 Task: Look for space in Nasīrābād, India from 11th June, 2023 to 15th June, 2023 for 2 adults in price range Rs.7000 to Rs.16000. Place can be private room with 1  bedroom having 2 beds and 1 bathroom. Property type can be house, flat, guest house, hotel. Amenities needed are: washing machine. Booking option can be shelf check-in. Required host language is English.
Action: Mouse moved to (392, 71)
Screenshot: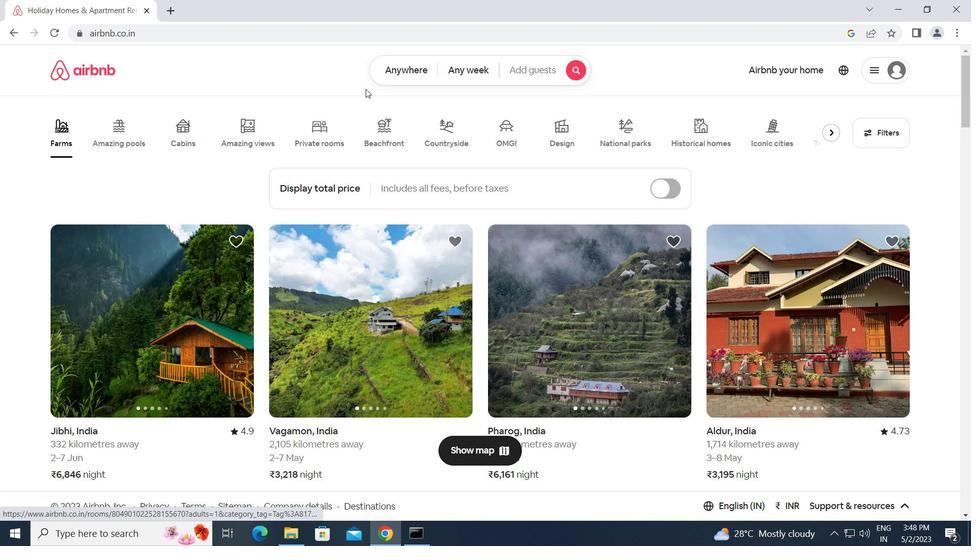 
Action: Mouse pressed left at (392, 71)
Screenshot: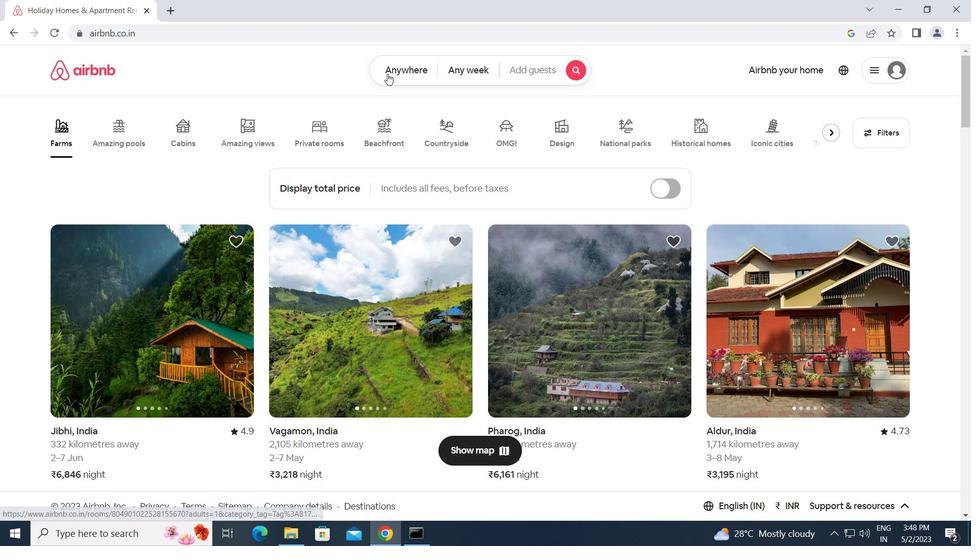 
Action: Mouse moved to (331, 115)
Screenshot: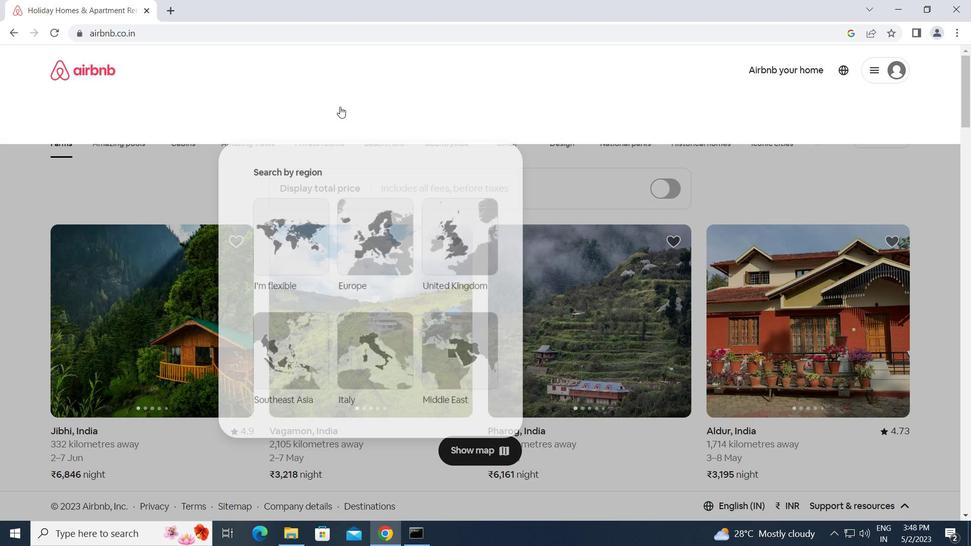 
Action: Mouse pressed left at (331, 115)
Screenshot: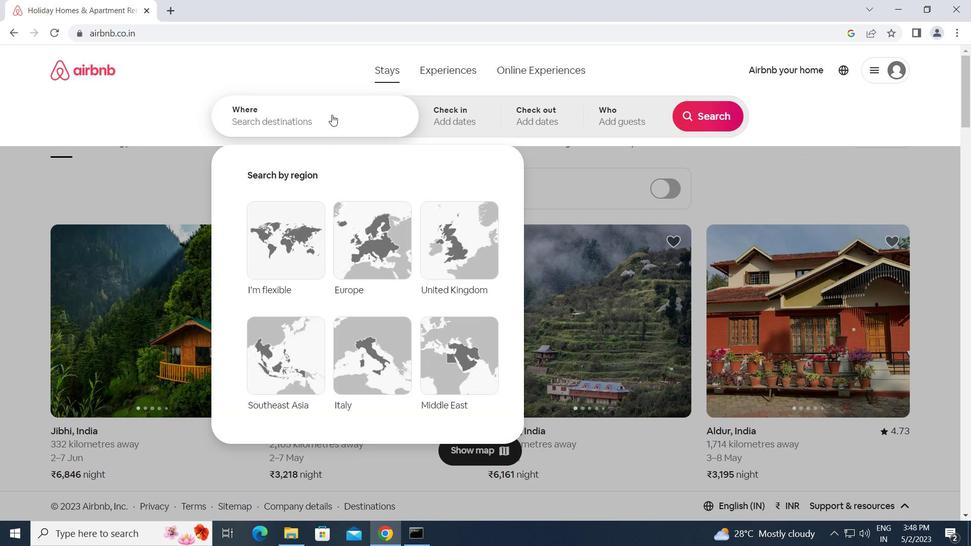 
Action: Key pressed n<Key.caps_lock>asirabad,<Key.space><Key.caps_lock>i<Key.caps_lock>ndia<Key.enter>
Screenshot: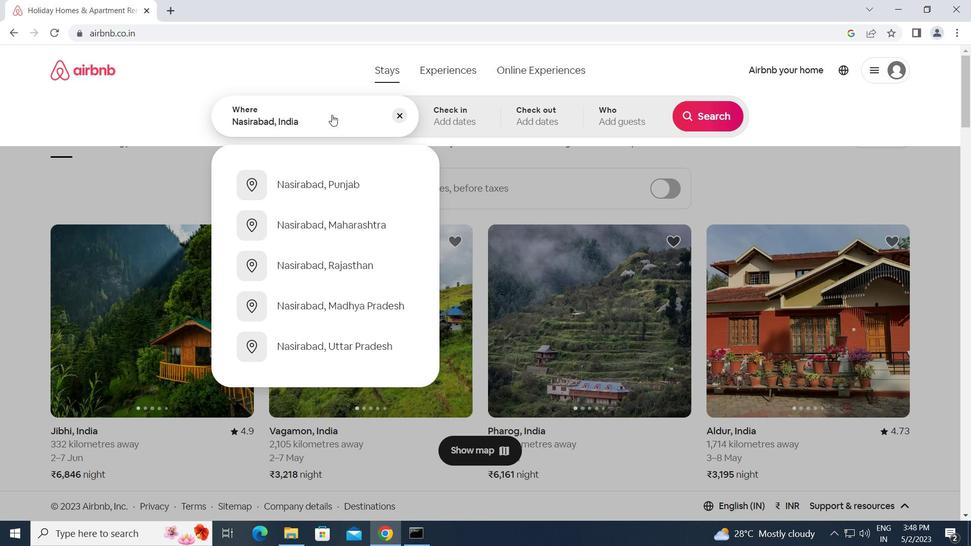 
Action: Mouse moved to (504, 333)
Screenshot: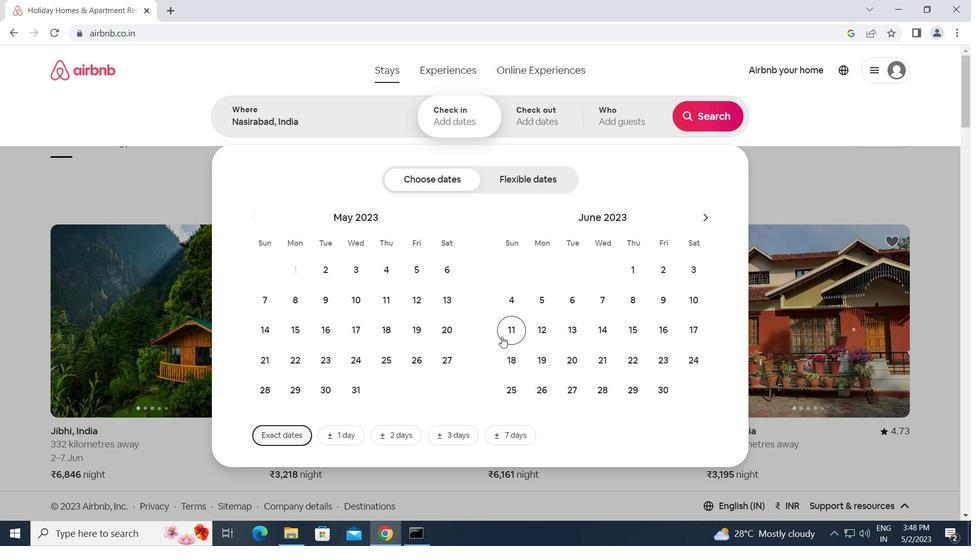 
Action: Mouse pressed left at (504, 333)
Screenshot: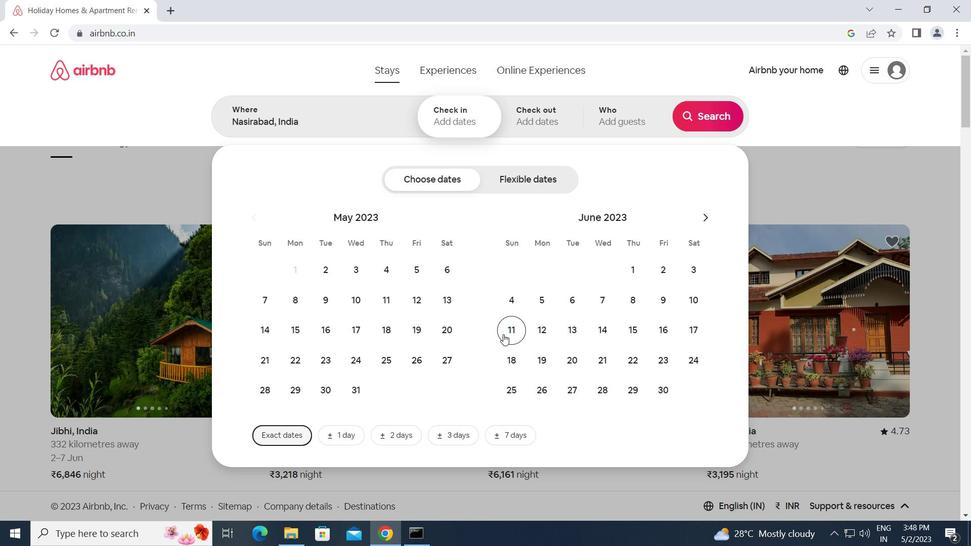 
Action: Mouse moved to (634, 330)
Screenshot: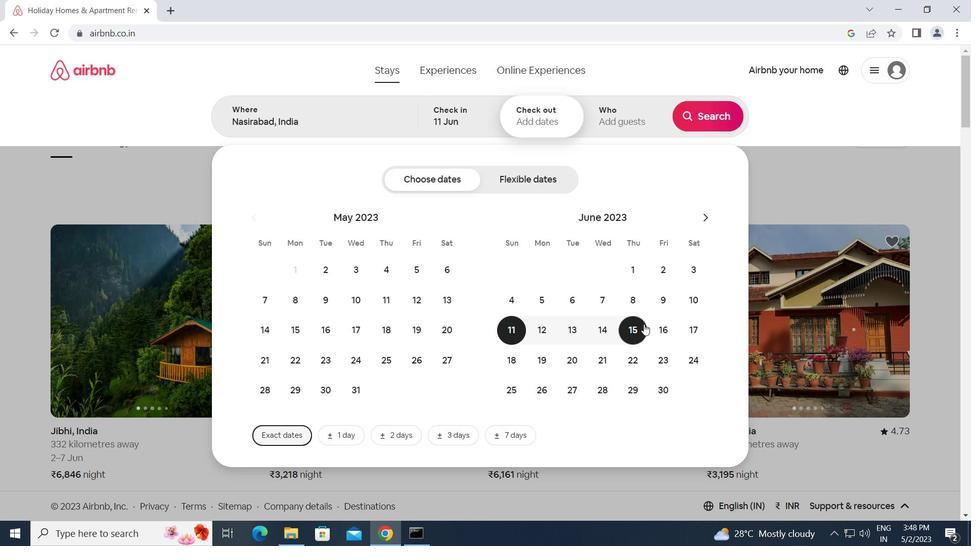 
Action: Mouse pressed left at (634, 330)
Screenshot: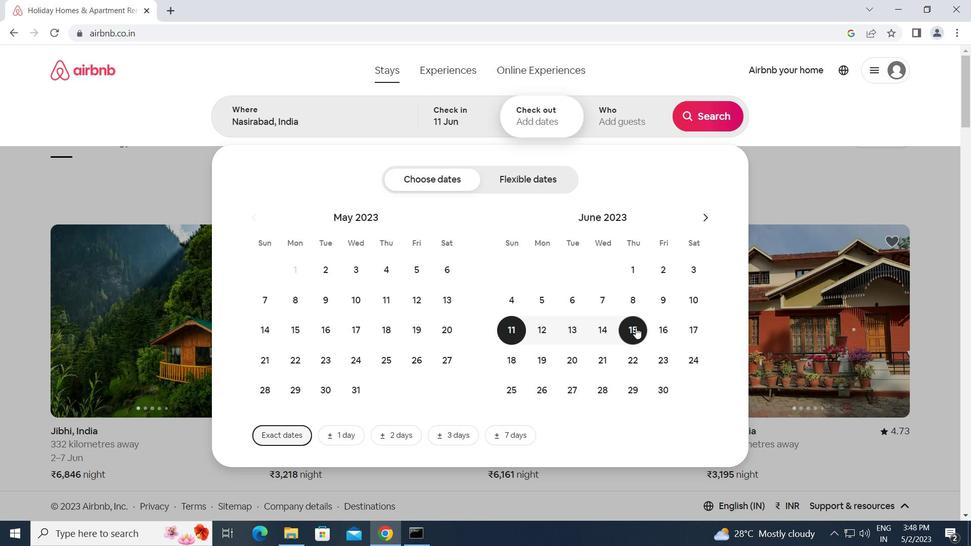 
Action: Mouse moved to (626, 116)
Screenshot: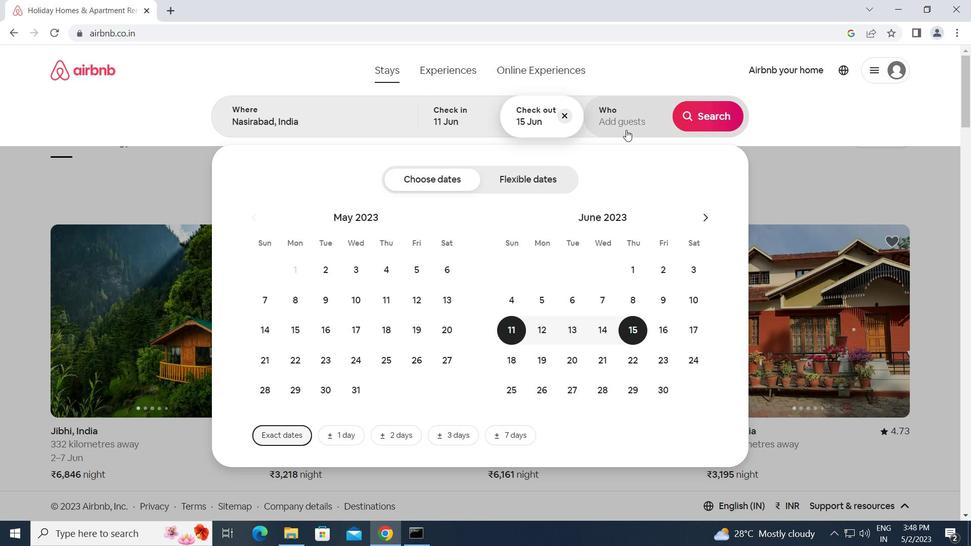 
Action: Mouse pressed left at (626, 116)
Screenshot: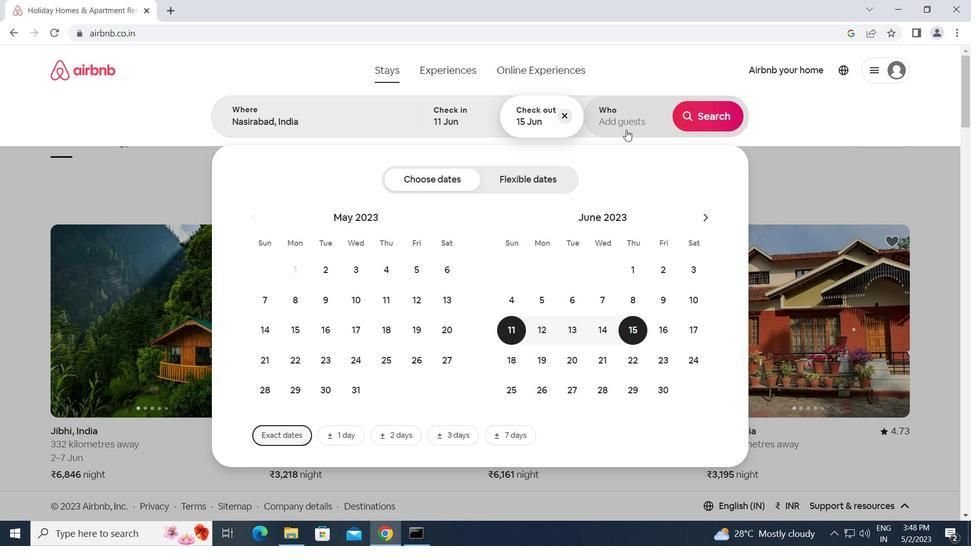 
Action: Mouse moved to (709, 183)
Screenshot: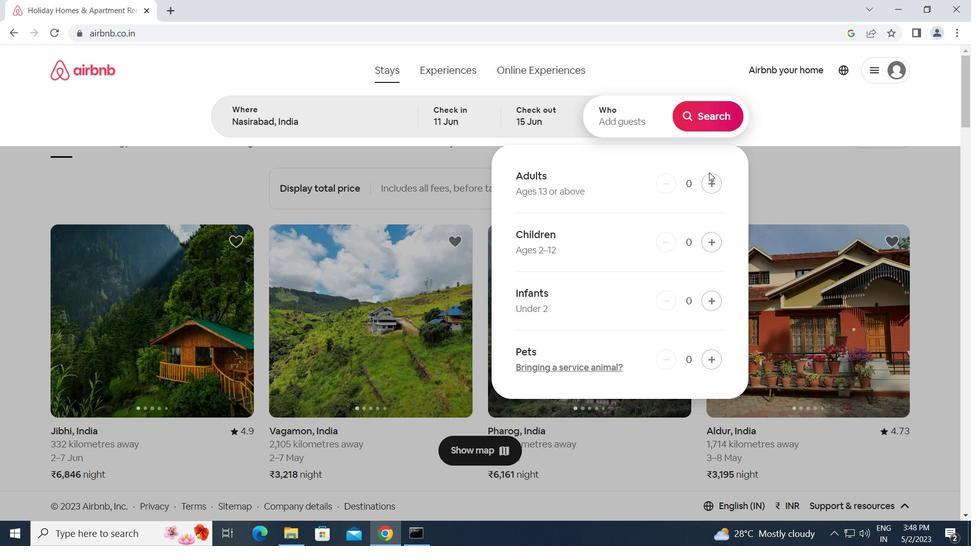 
Action: Mouse pressed left at (709, 183)
Screenshot: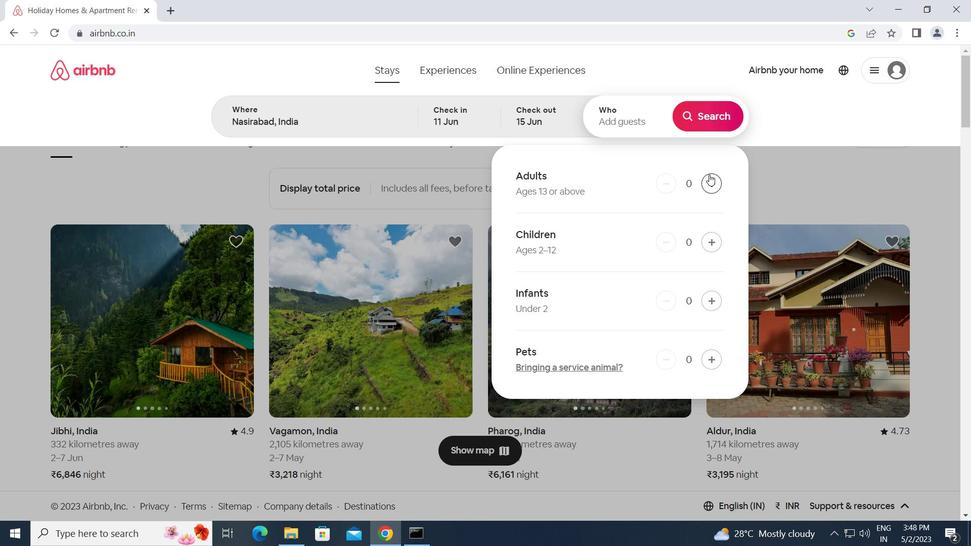 
Action: Mouse moved to (709, 183)
Screenshot: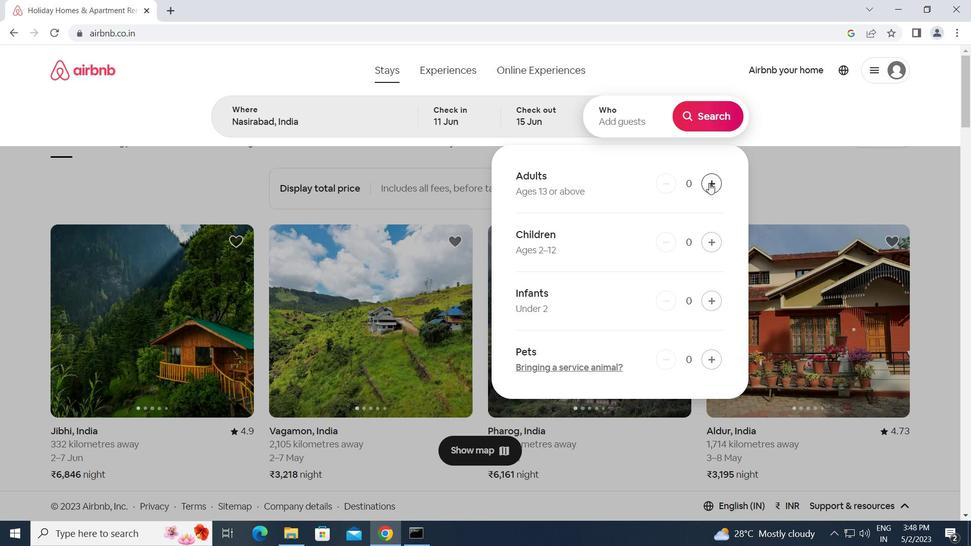 
Action: Mouse pressed left at (709, 183)
Screenshot: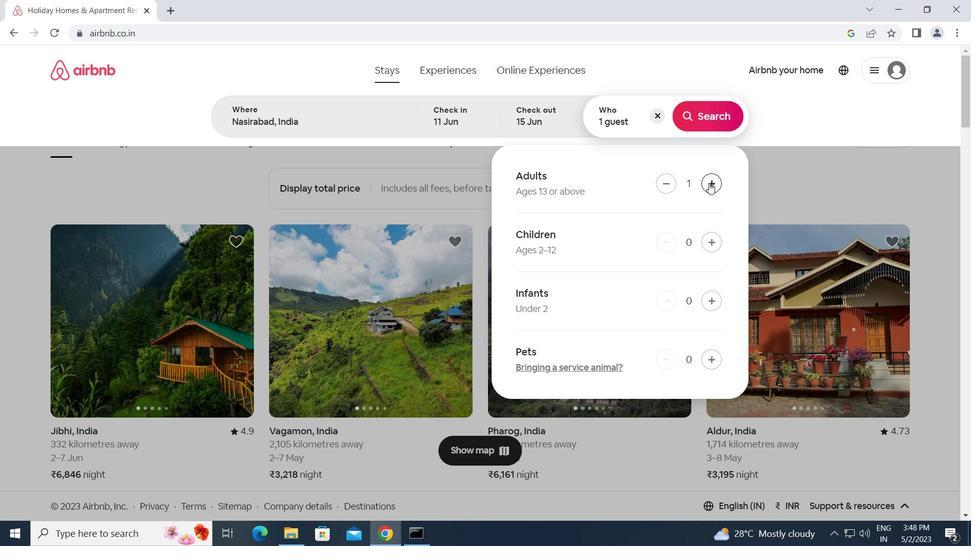 
Action: Mouse moved to (713, 120)
Screenshot: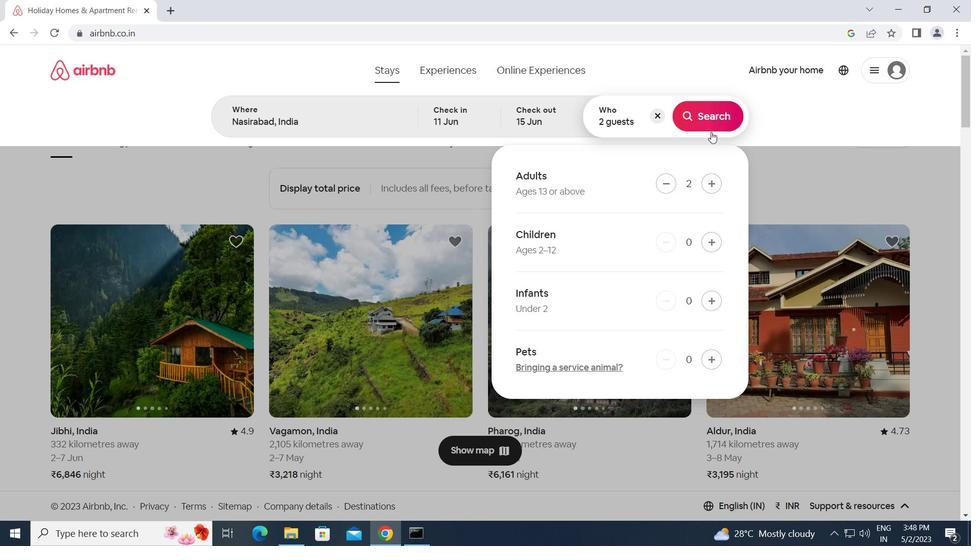 
Action: Mouse pressed left at (713, 120)
Screenshot: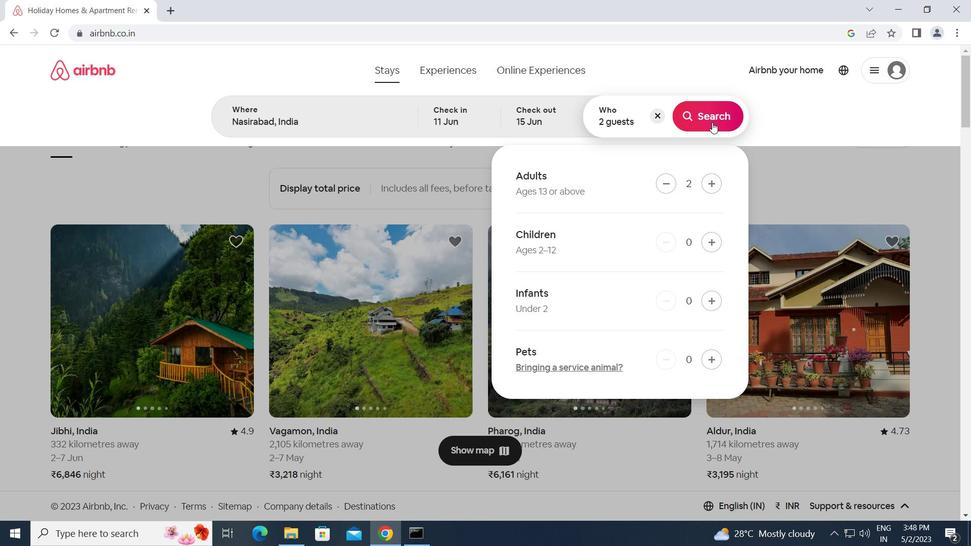 
Action: Mouse moved to (919, 115)
Screenshot: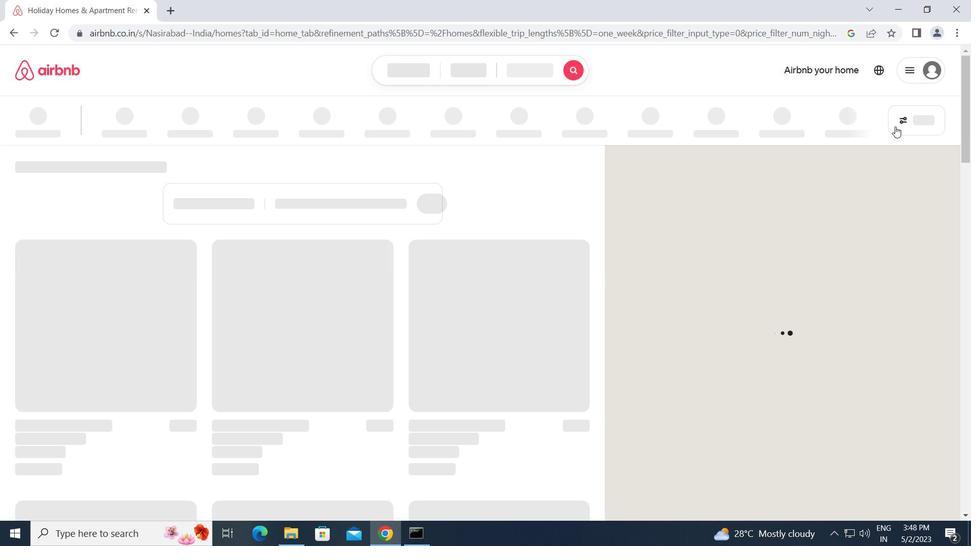 
Action: Mouse pressed left at (919, 115)
Screenshot: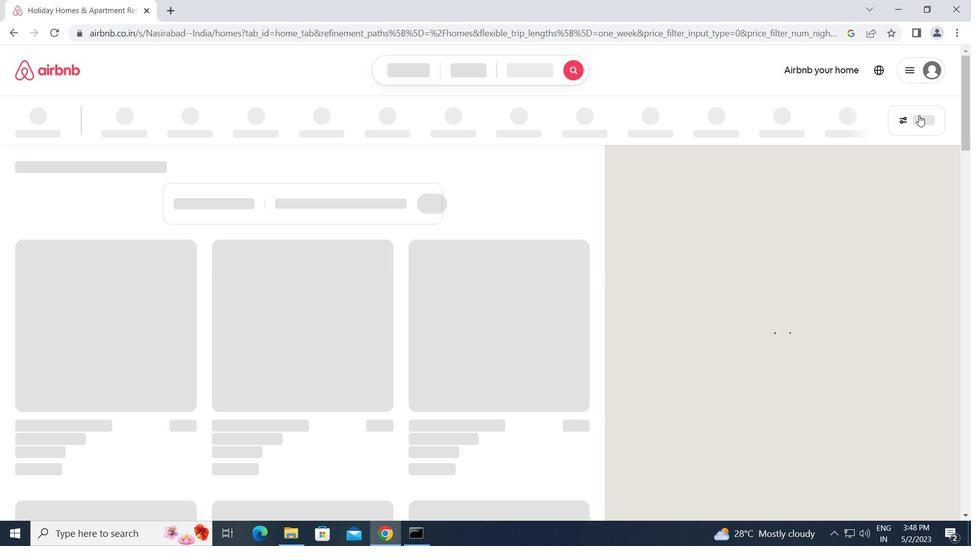 
Action: Mouse moved to (318, 278)
Screenshot: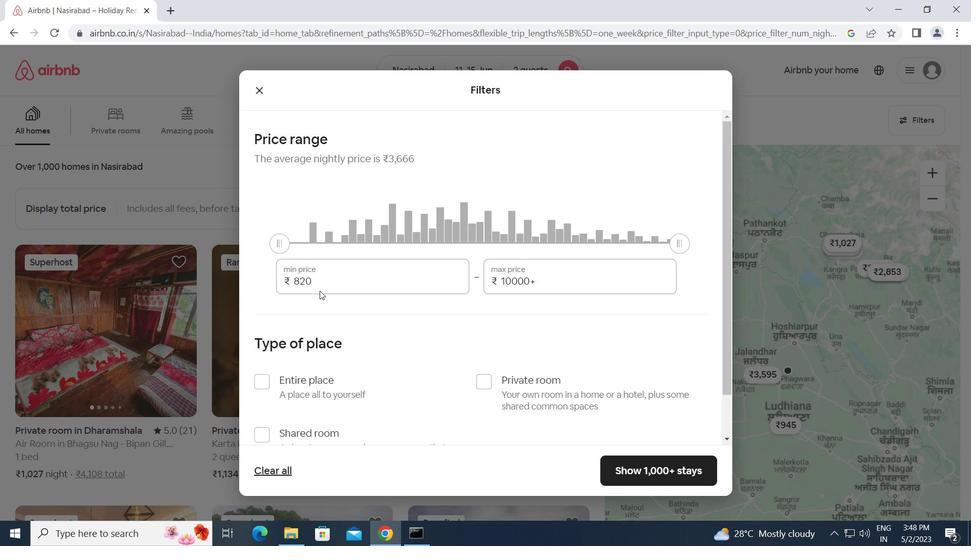 
Action: Mouse pressed left at (318, 278)
Screenshot: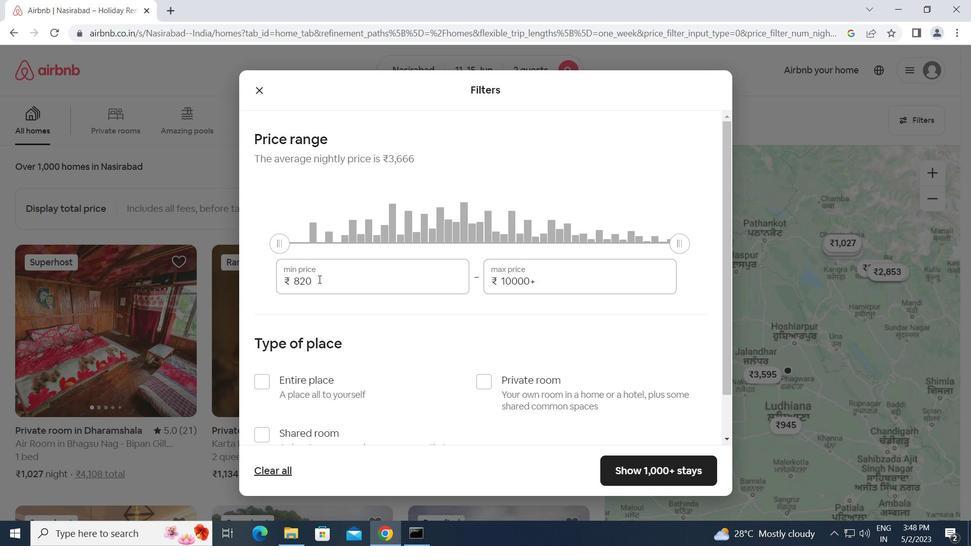 
Action: Mouse moved to (289, 288)
Screenshot: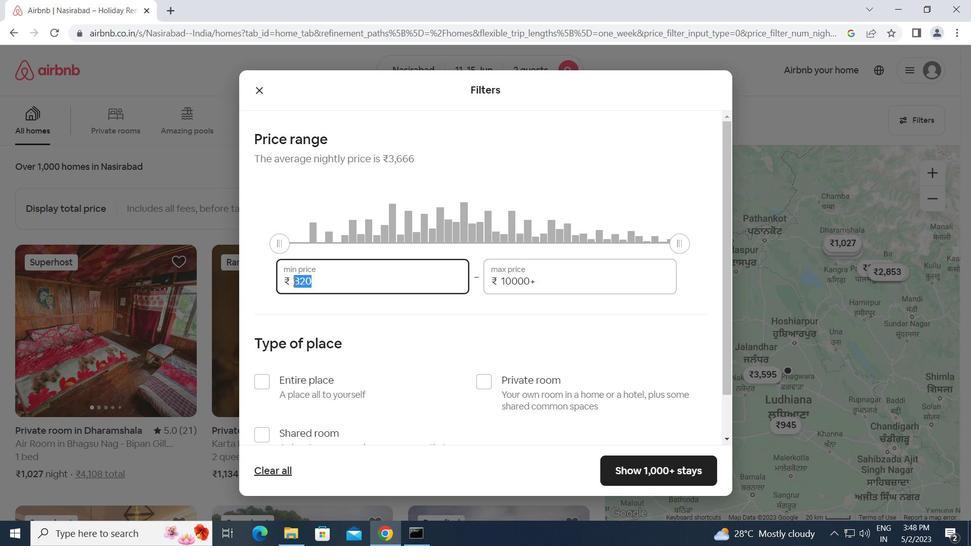 
Action: Key pressed 7000<Key.tab>16000
Screenshot: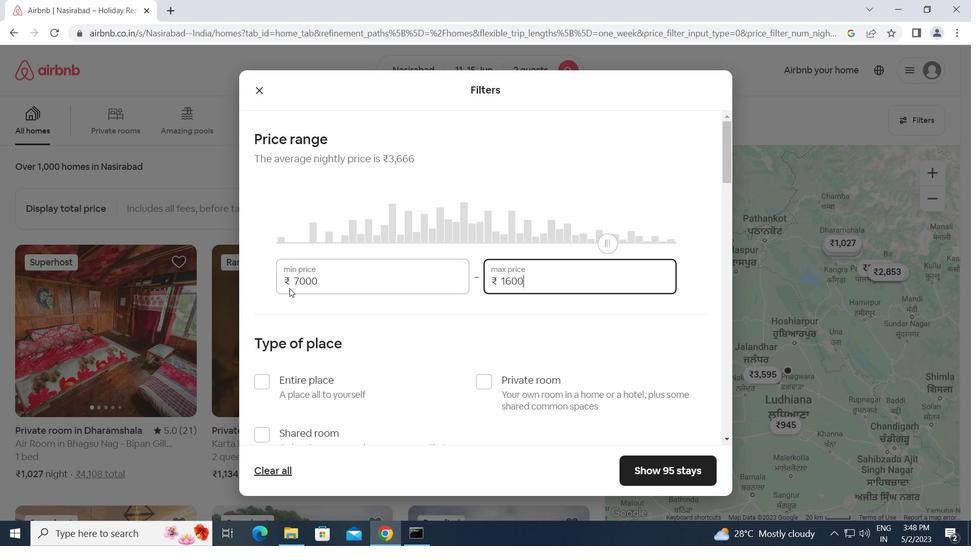 
Action: Mouse moved to (480, 380)
Screenshot: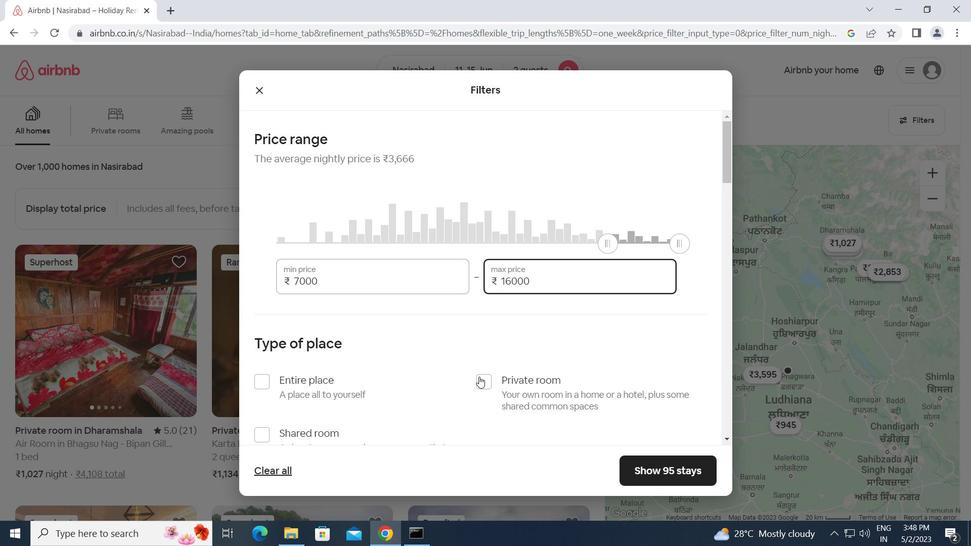 
Action: Mouse pressed left at (480, 380)
Screenshot: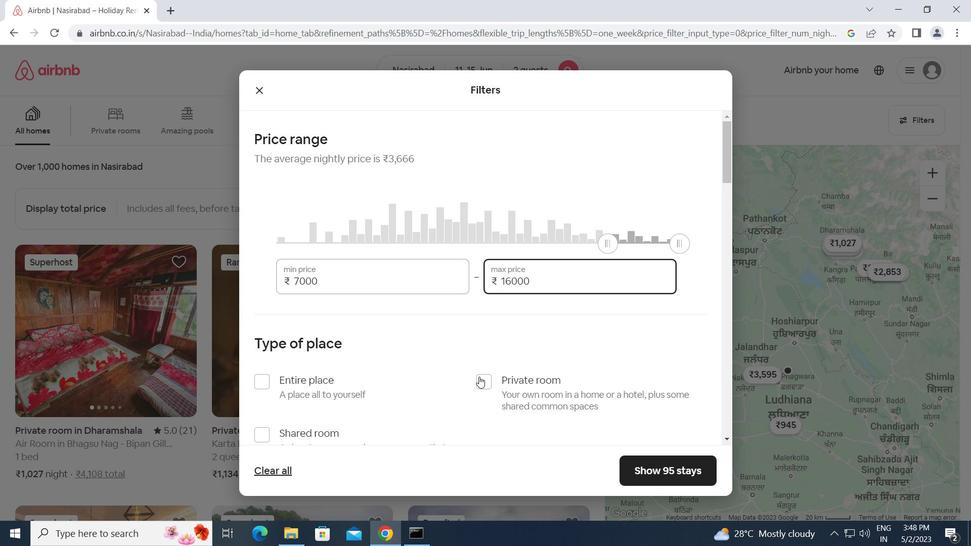 
Action: Mouse moved to (461, 379)
Screenshot: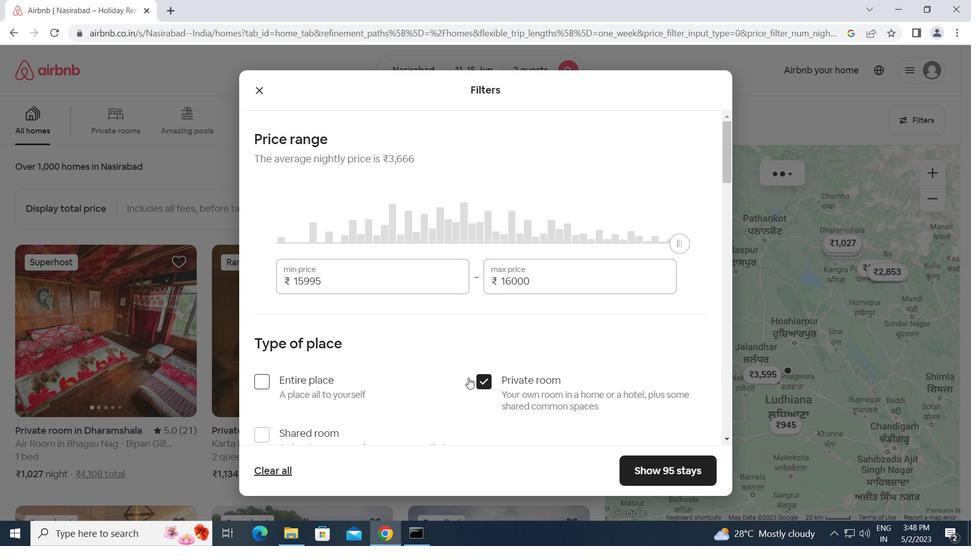 
Action: Mouse scrolled (461, 379) with delta (0, 0)
Screenshot: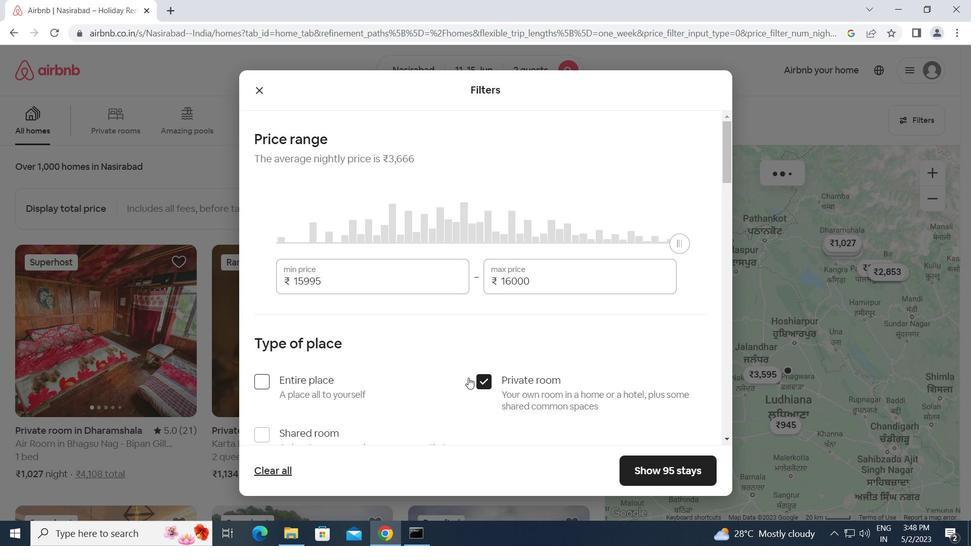 
Action: Mouse scrolled (461, 379) with delta (0, 0)
Screenshot: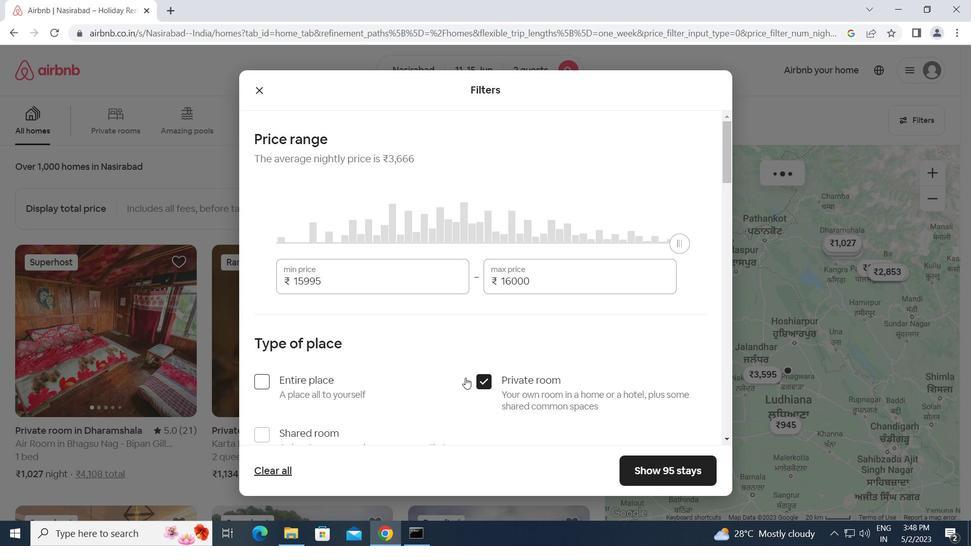 
Action: Mouse scrolled (461, 379) with delta (0, 0)
Screenshot: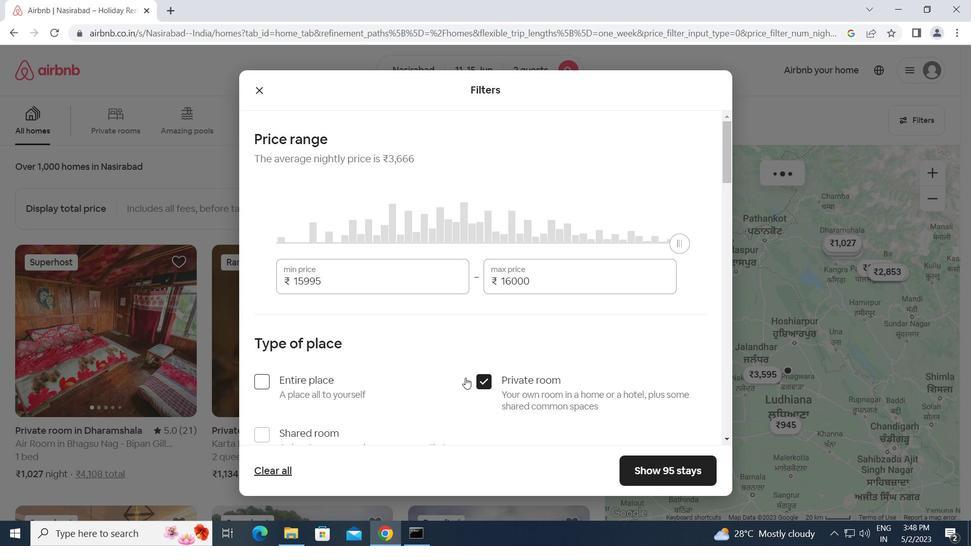 
Action: Mouse moved to (460, 379)
Screenshot: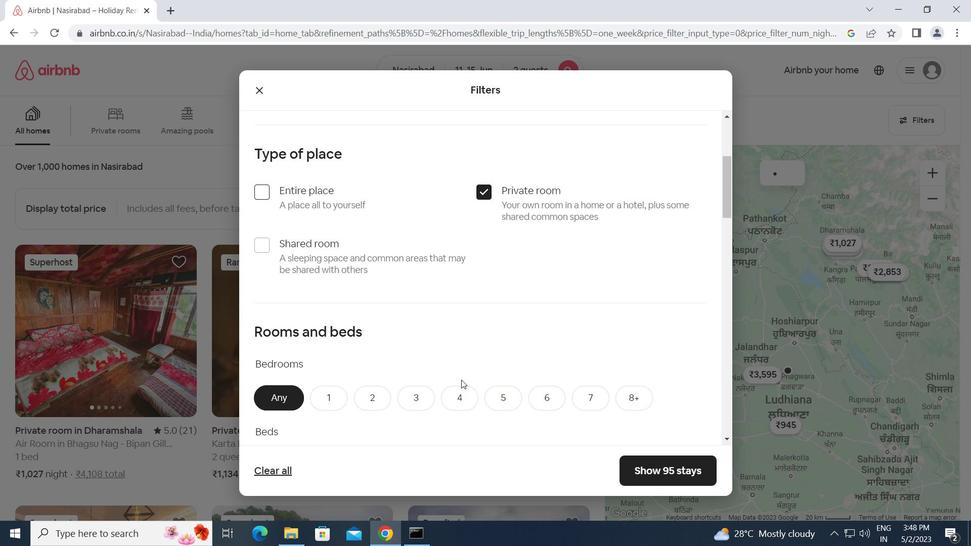 
Action: Mouse scrolled (460, 379) with delta (0, 0)
Screenshot: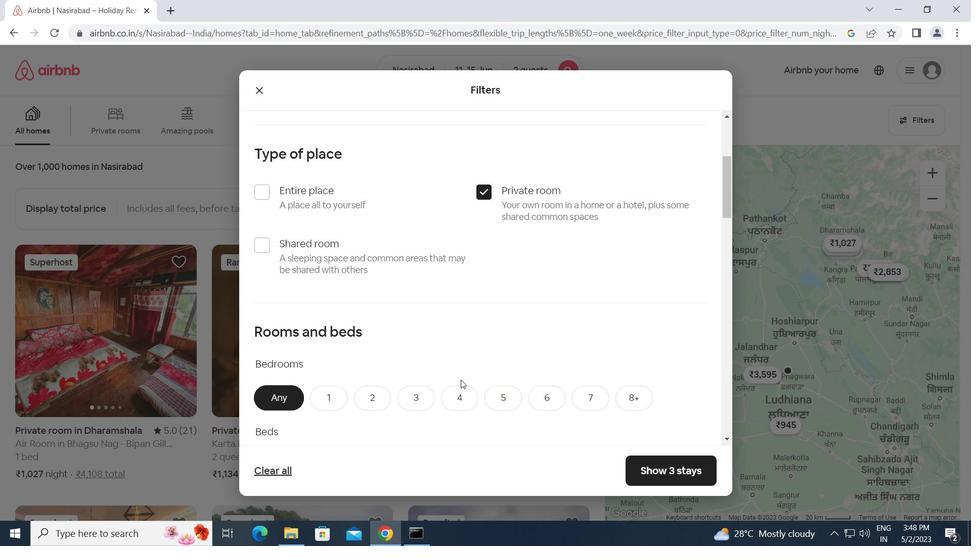 
Action: Mouse scrolled (460, 379) with delta (0, 0)
Screenshot: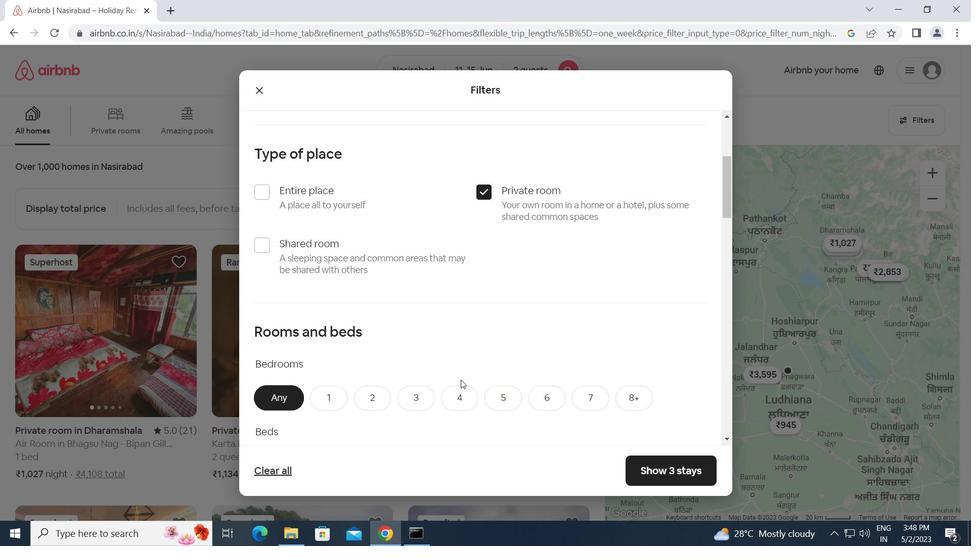 
Action: Mouse moved to (336, 272)
Screenshot: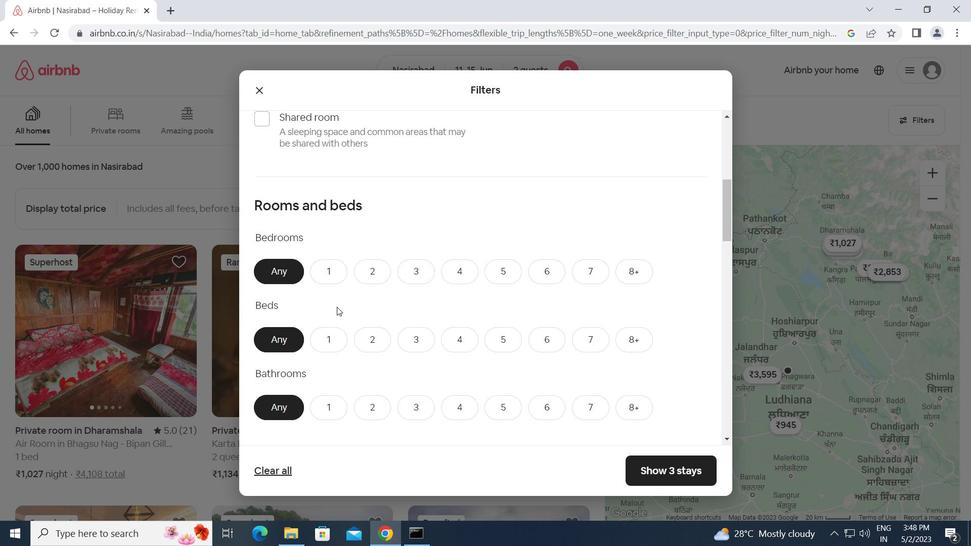 
Action: Mouse pressed left at (336, 272)
Screenshot: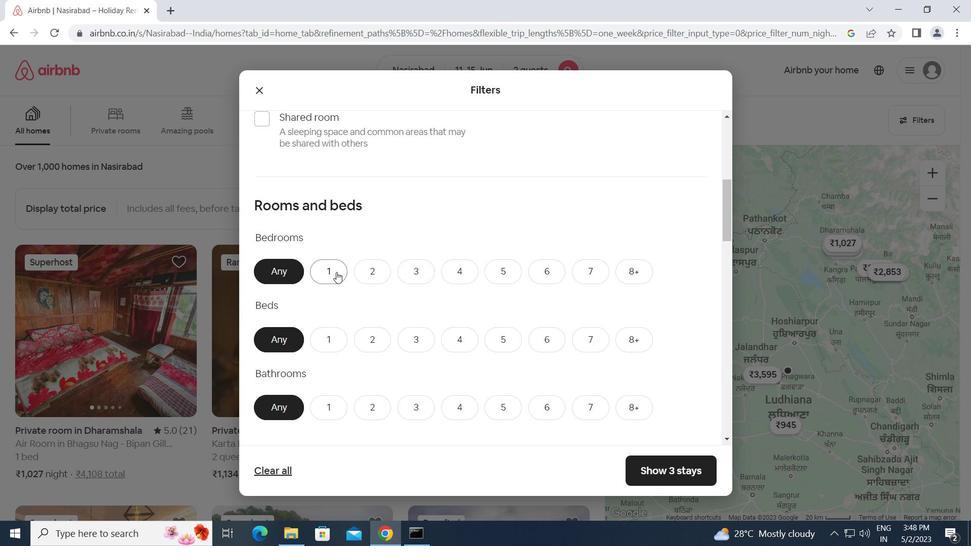 
Action: Mouse moved to (373, 336)
Screenshot: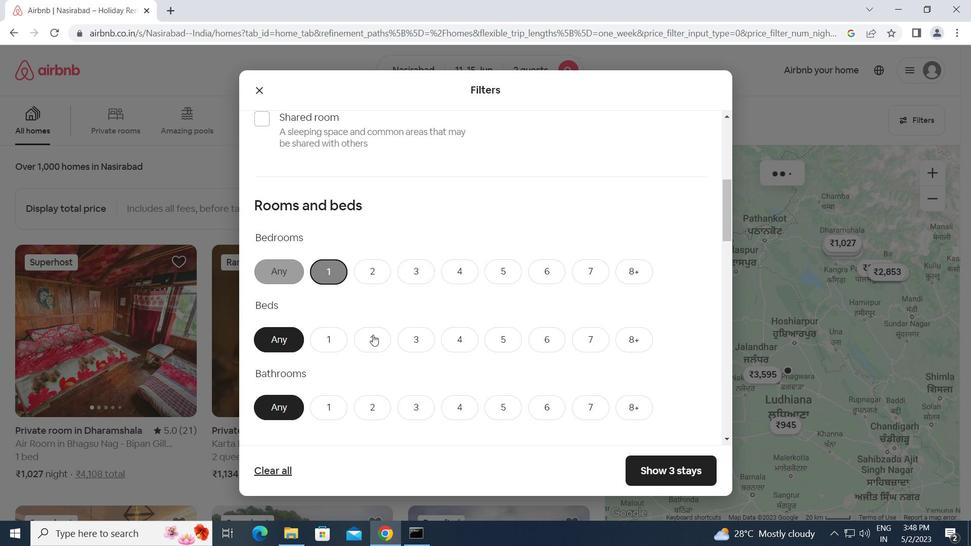 
Action: Mouse pressed left at (373, 336)
Screenshot: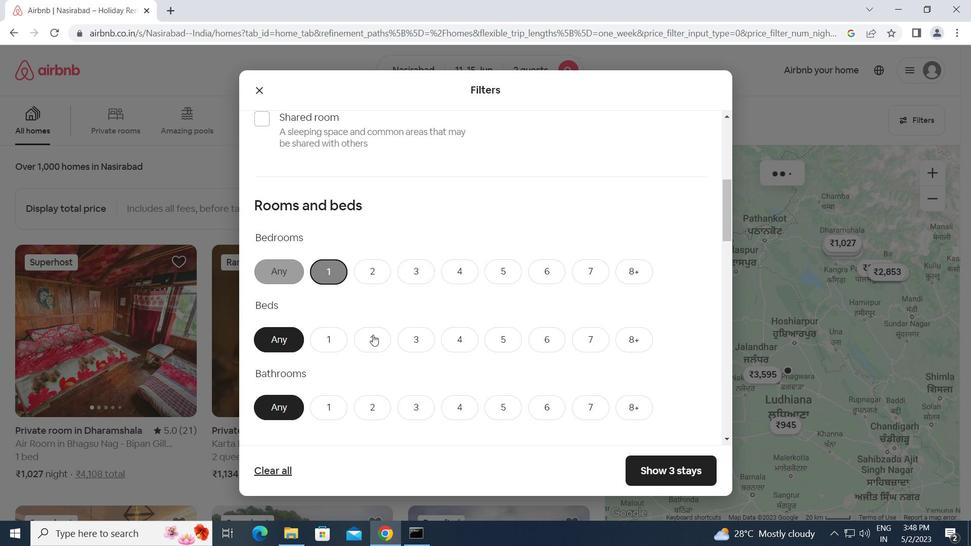 
Action: Mouse moved to (331, 395)
Screenshot: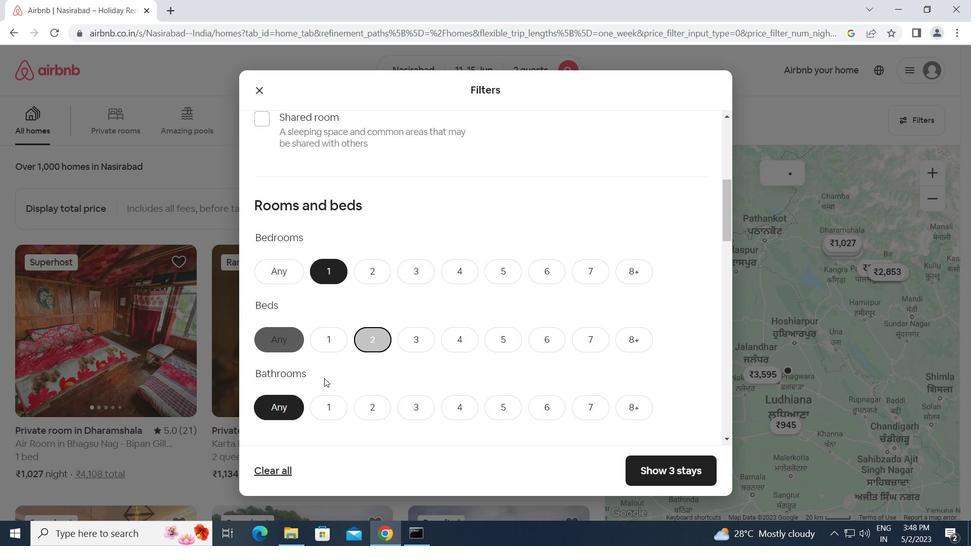 
Action: Mouse pressed left at (331, 395)
Screenshot: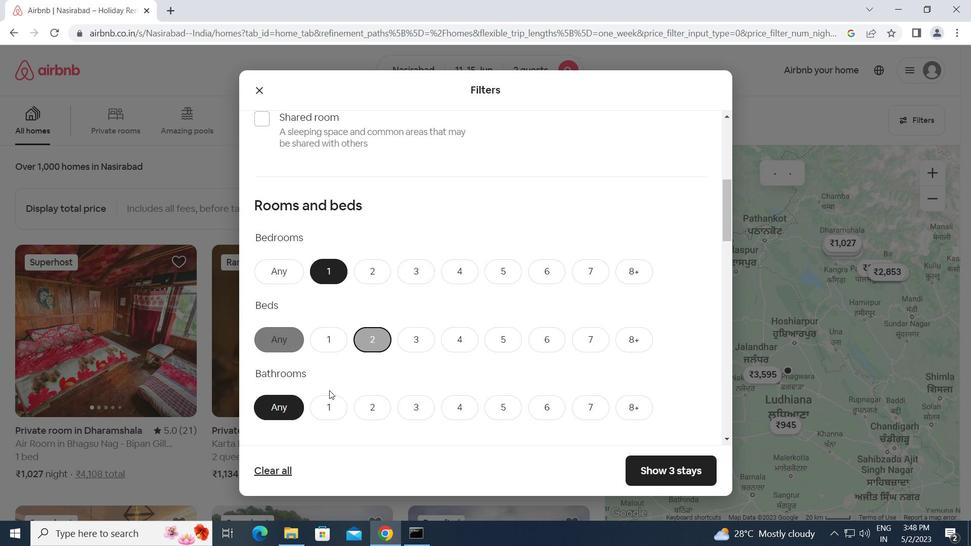 
Action: Mouse moved to (342, 409)
Screenshot: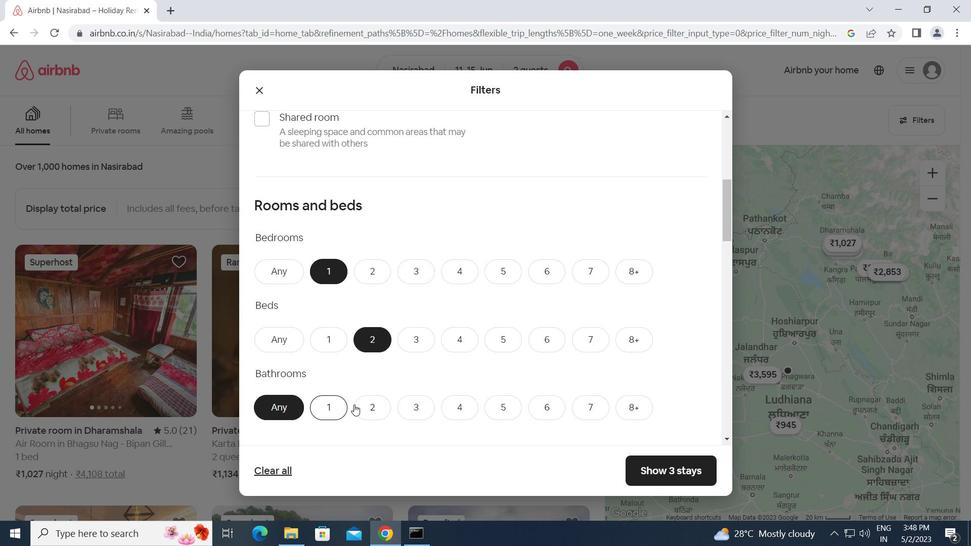 
Action: Mouse pressed left at (342, 409)
Screenshot: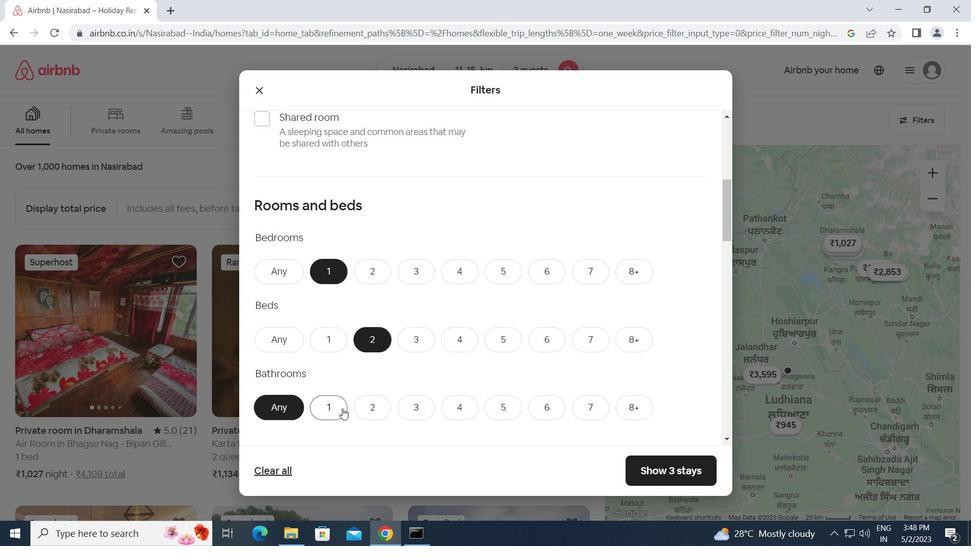 
Action: Mouse moved to (375, 377)
Screenshot: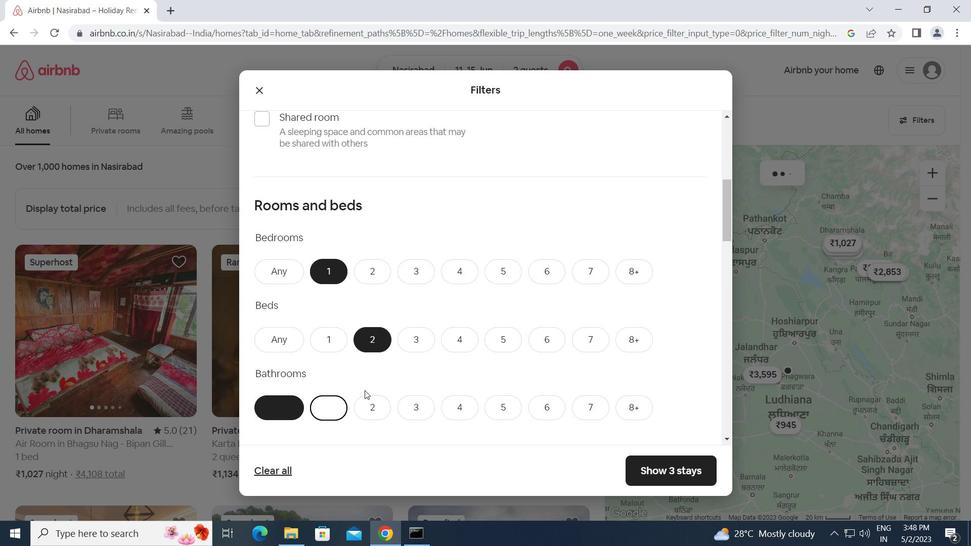 
Action: Mouse scrolled (375, 376) with delta (0, 0)
Screenshot: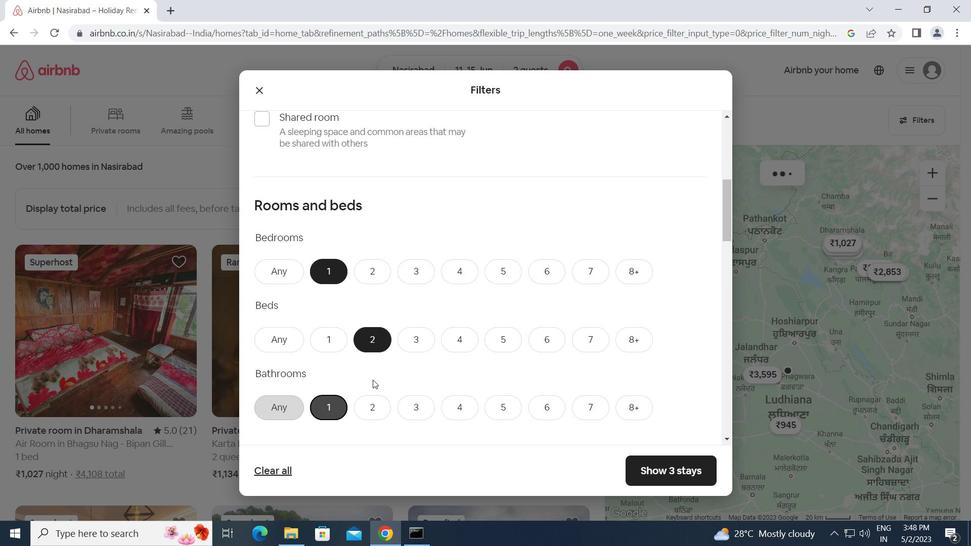 
Action: Mouse scrolled (375, 376) with delta (0, 0)
Screenshot: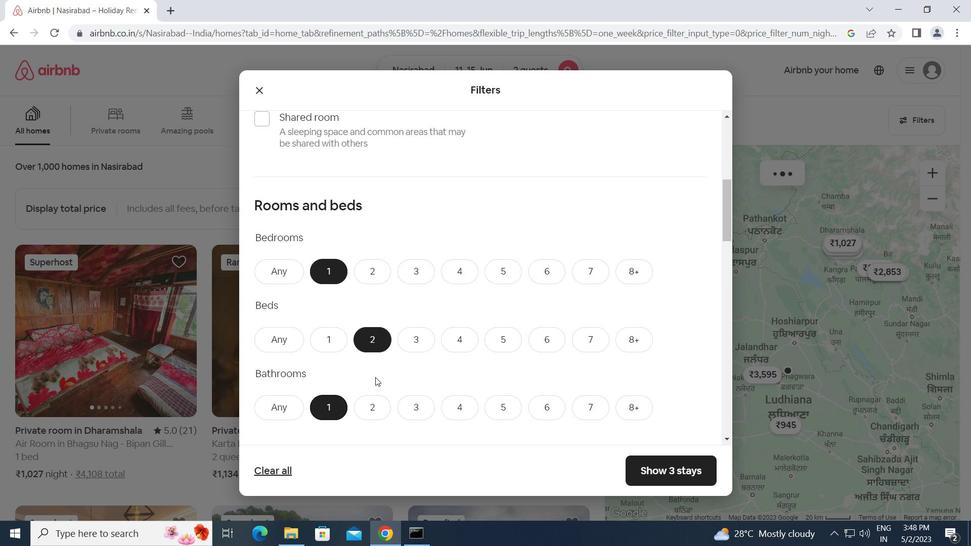
Action: Mouse moved to (372, 342)
Screenshot: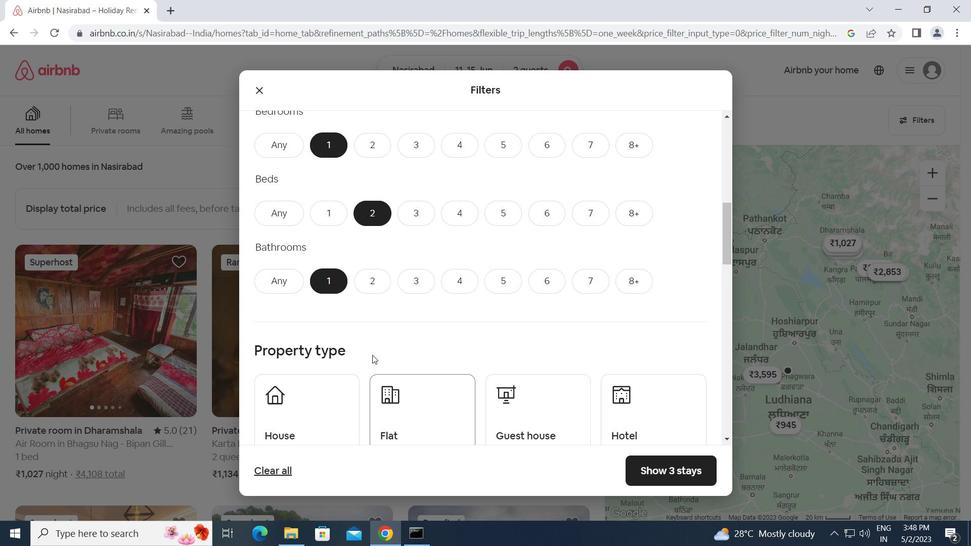 
Action: Mouse scrolled (372, 341) with delta (0, 0)
Screenshot: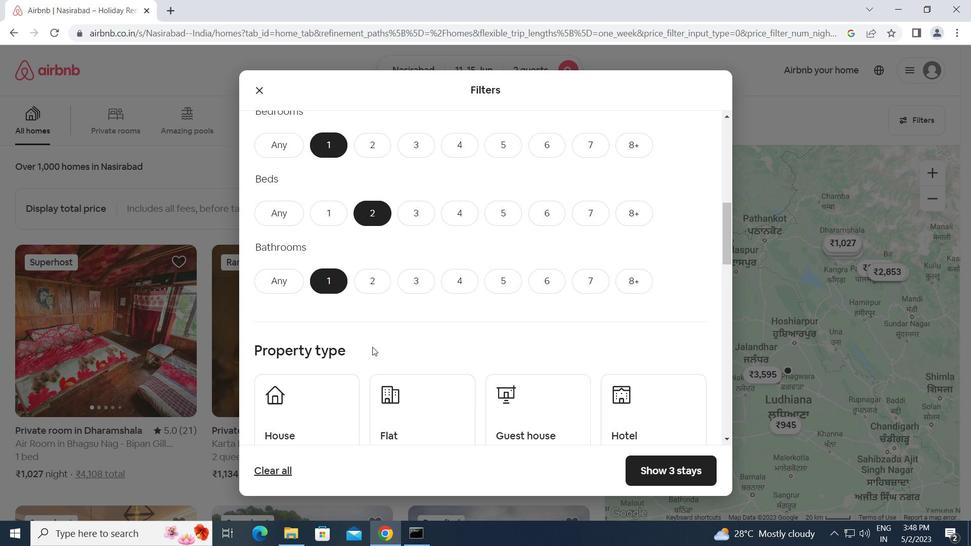 
Action: Mouse scrolled (372, 341) with delta (0, 0)
Screenshot: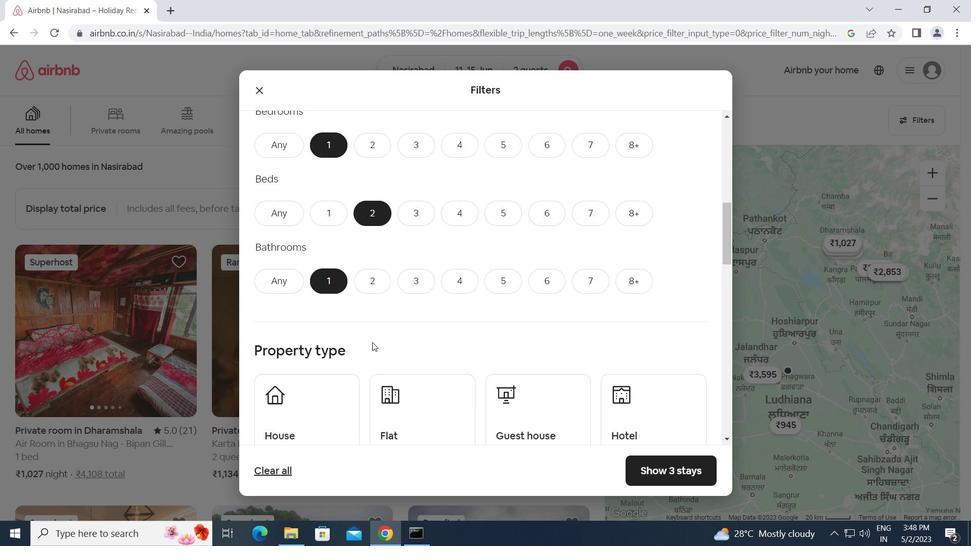 
Action: Mouse moved to (291, 296)
Screenshot: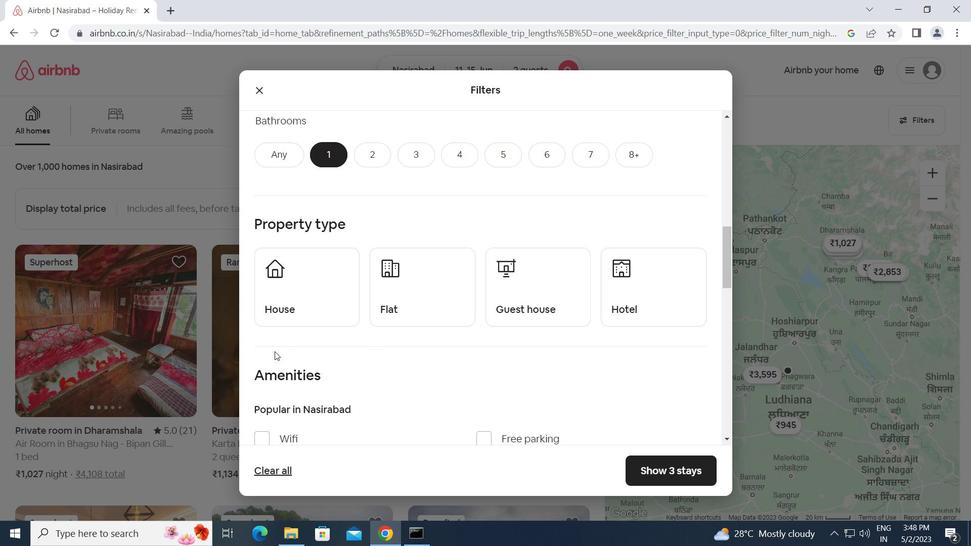 
Action: Mouse pressed left at (291, 296)
Screenshot: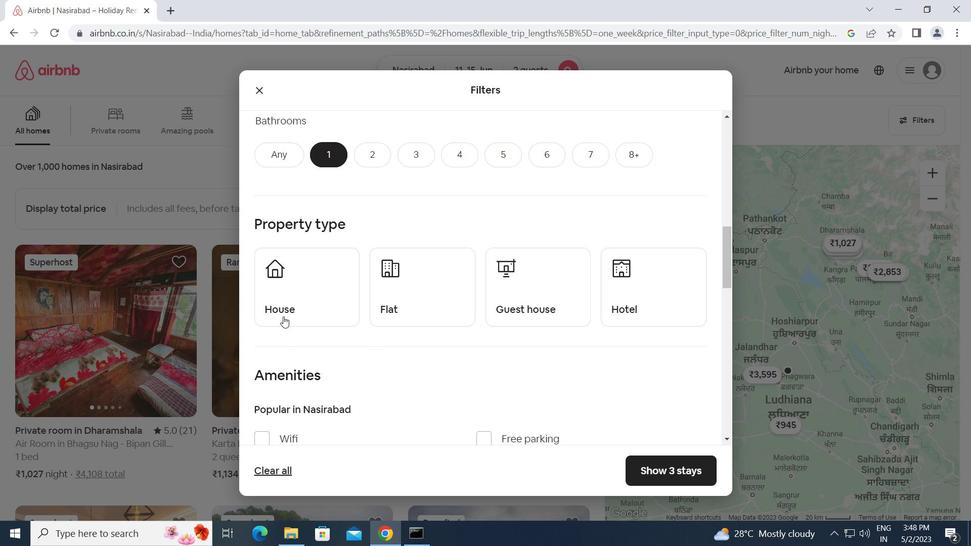 
Action: Mouse moved to (421, 290)
Screenshot: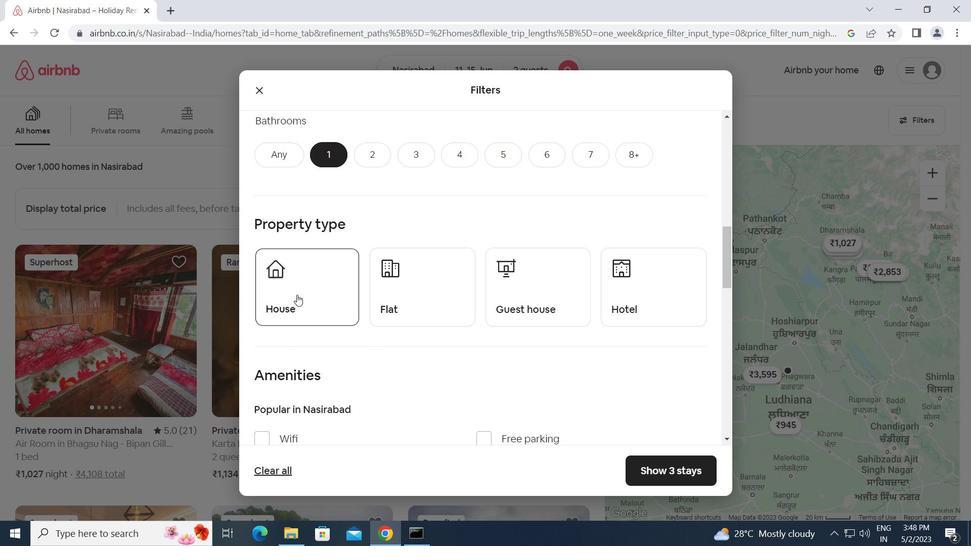 
Action: Mouse pressed left at (421, 290)
Screenshot: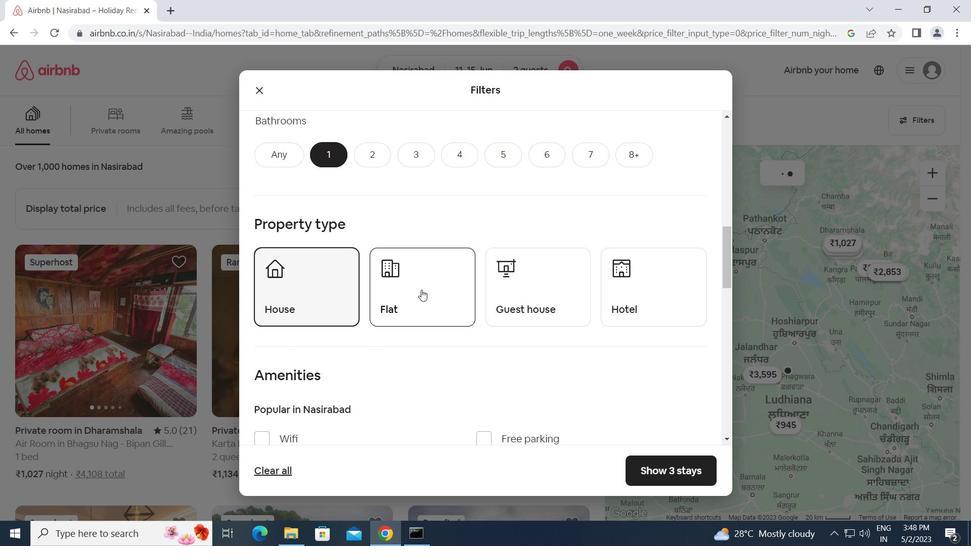
Action: Mouse moved to (528, 301)
Screenshot: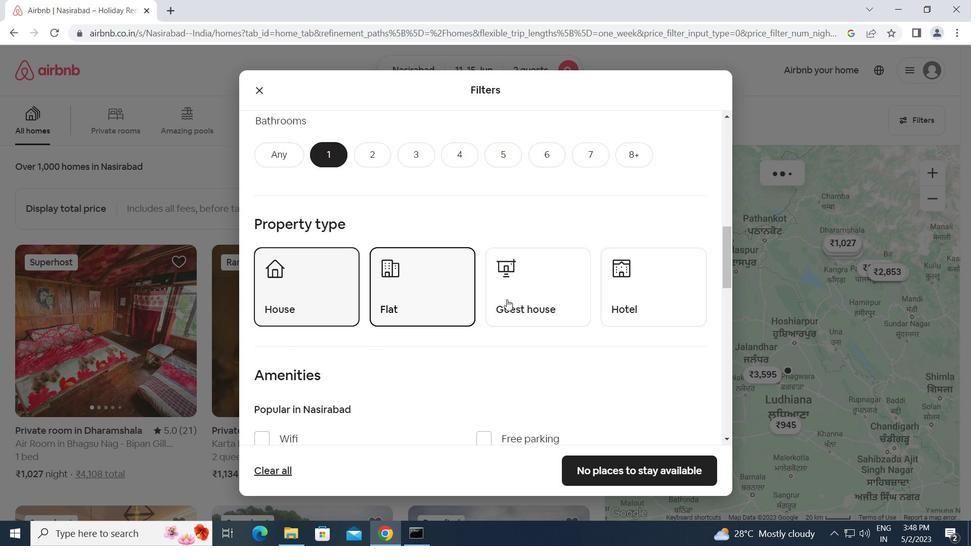 
Action: Mouse pressed left at (528, 301)
Screenshot: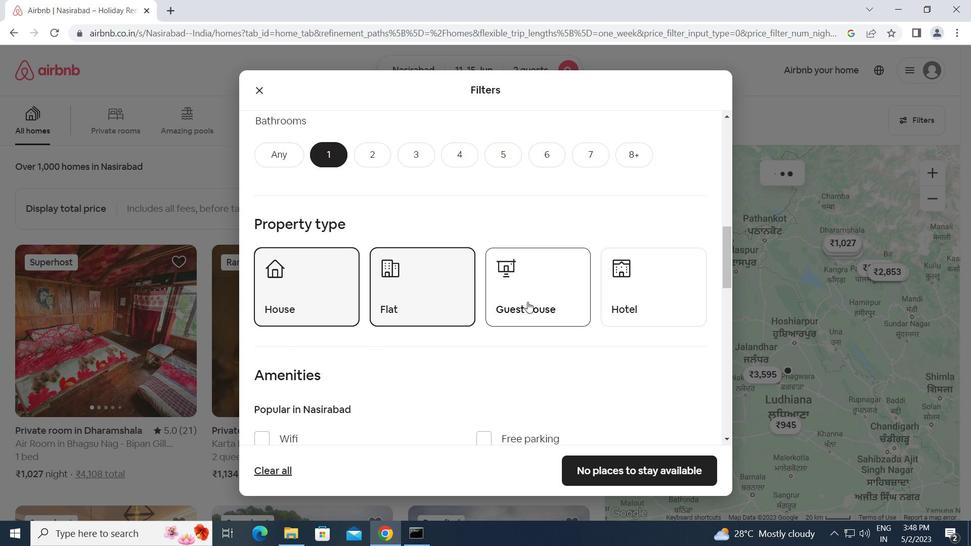 
Action: Mouse moved to (642, 288)
Screenshot: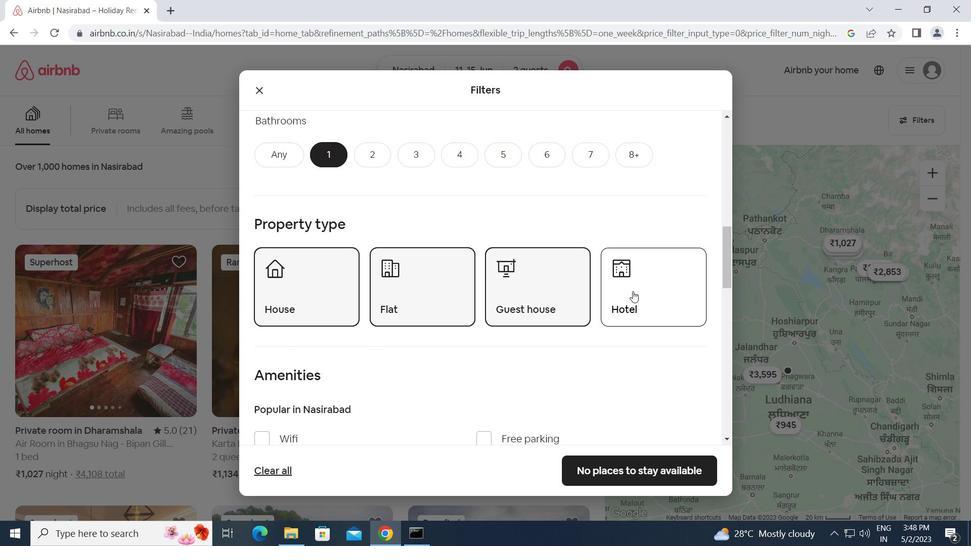 
Action: Mouse pressed left at (642, 288)
Screenshot: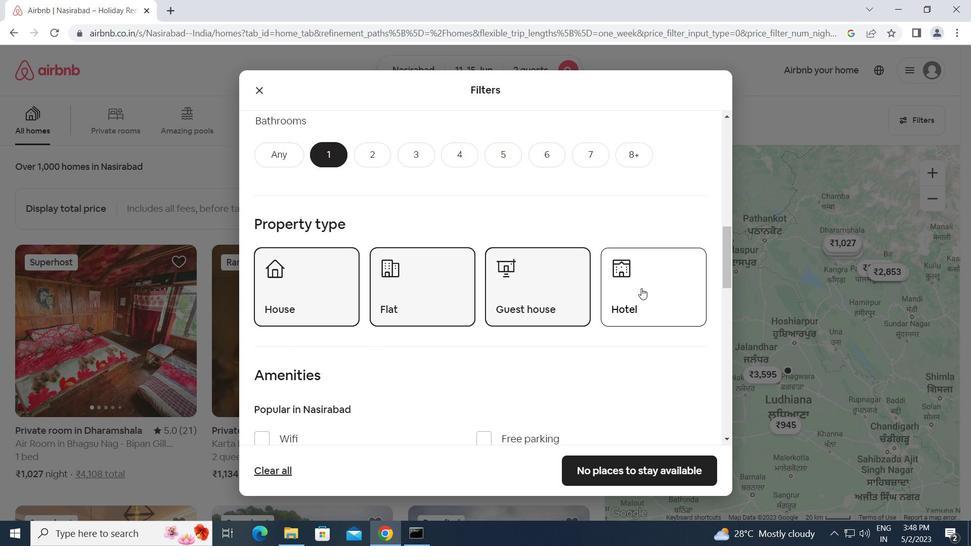 
Action: Mouse moved to (431, 317)
Screenshot: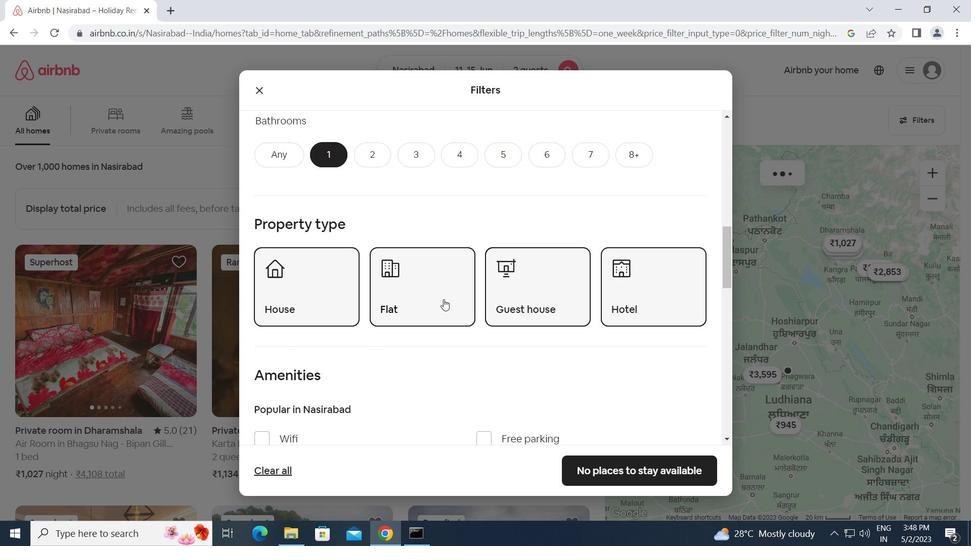 
Action: Mouse scrolled (431, 316) with delta (0, 0)
Screenshot: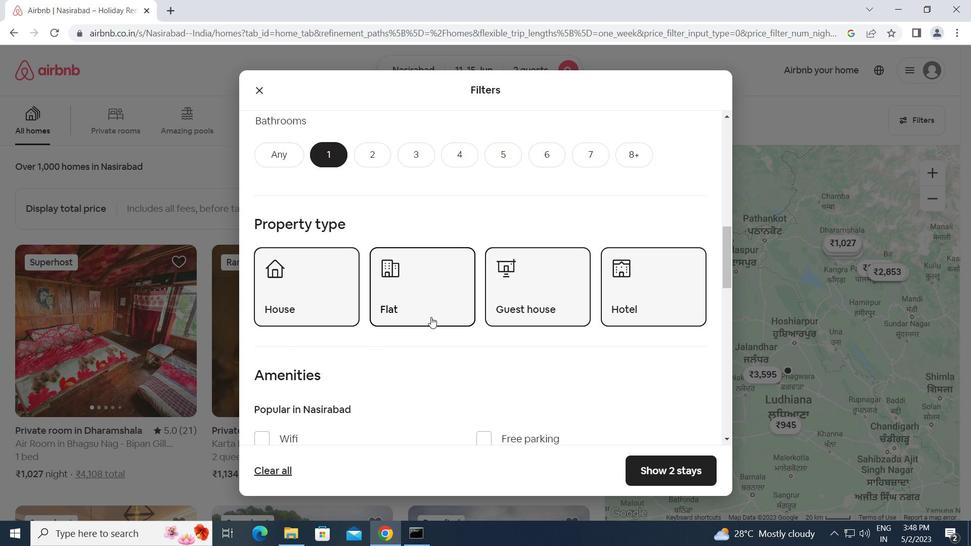 
Action: Mouse scrolled (431, 316) with delta (0, 0)
Screenshot: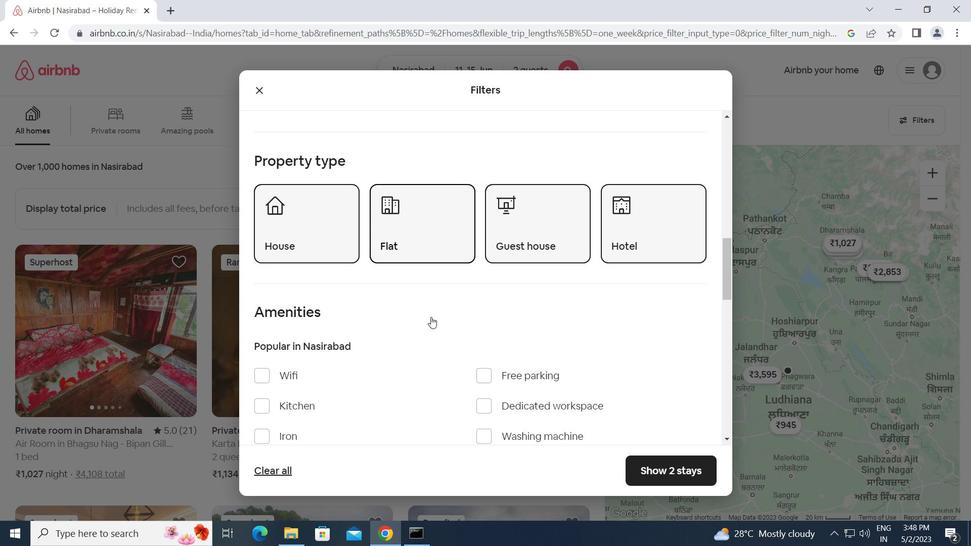 
Action: Mouse moved to (487, 369)
Screenshot: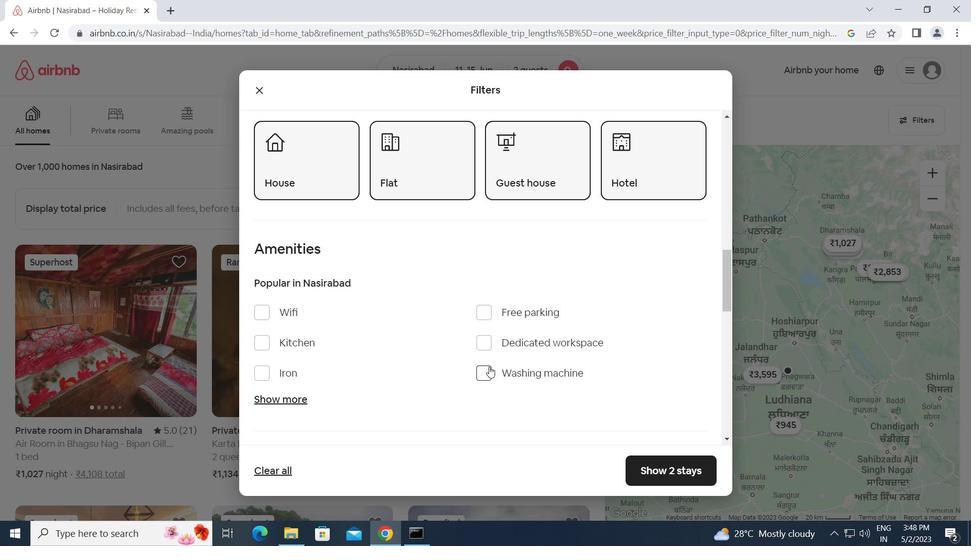 
Action: Mouse pressed left at (487, 369)
Screenshot: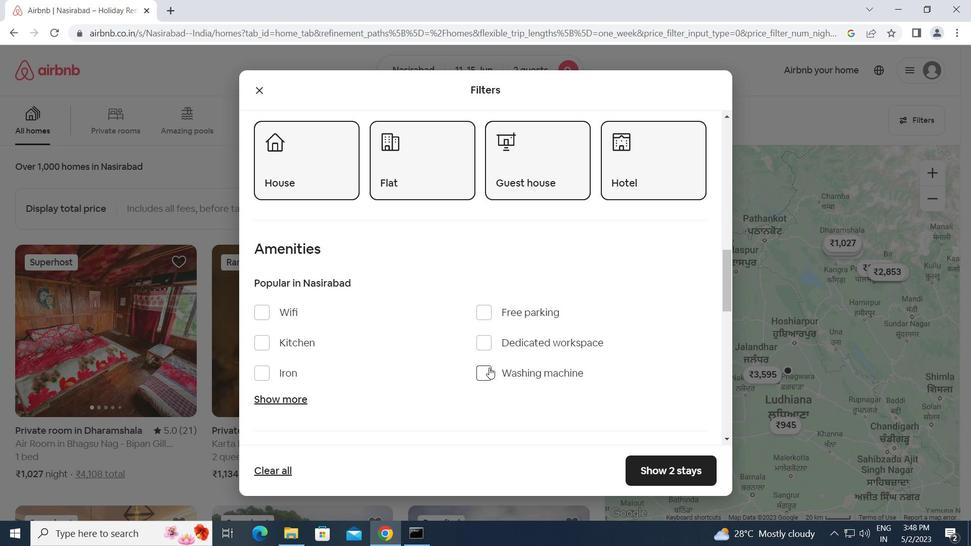 
Action: Mouse moved to (432, 369)
Screenshot: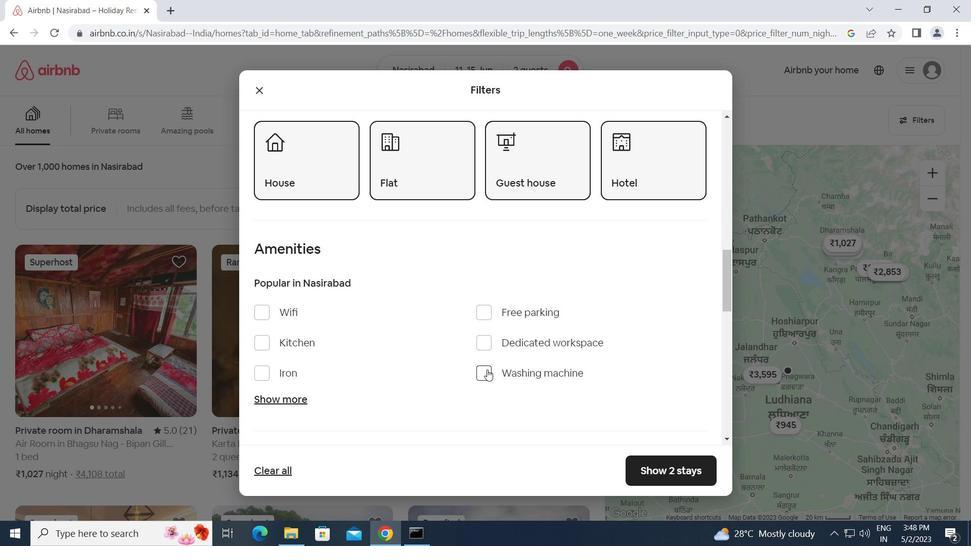 
Action: Mouse scrolled (432, 369) with delta (0, 0)
Screenshot: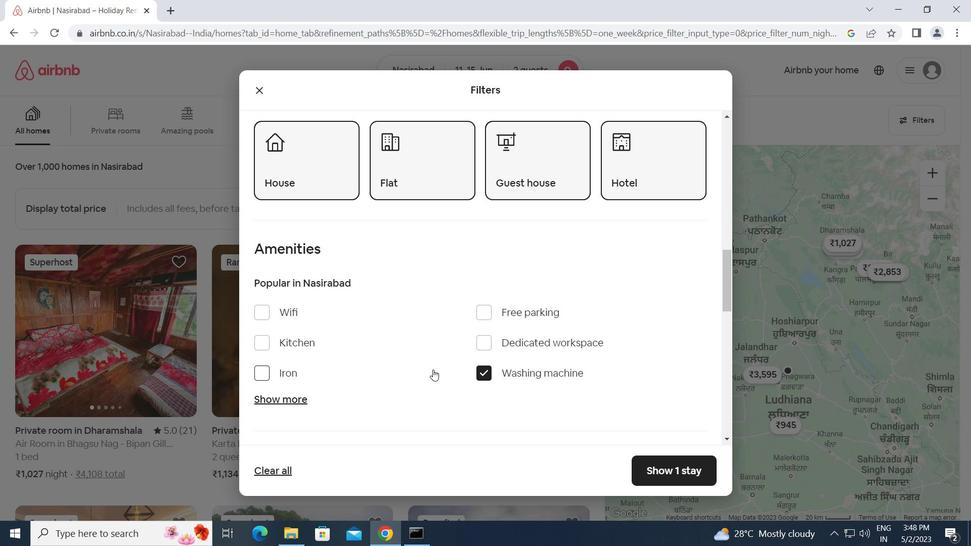 
Action: Mouse scrolled (432, 369) with delta (0, 0)
Screenshot: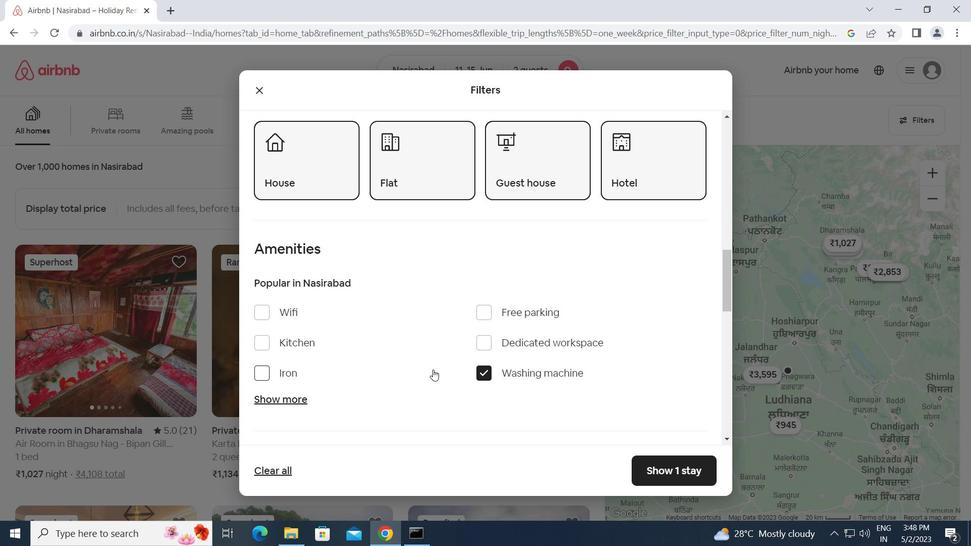 
Action: Mouse scrolled (432, 369) with delta (0, 0)
Screenshot: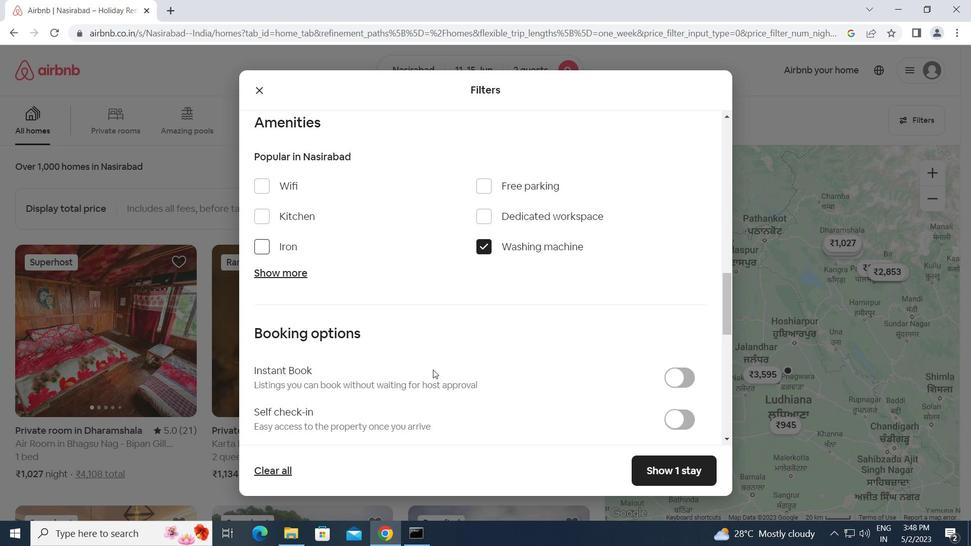 
Action: Mouse scrolled (432, 369) with delta (0, 0)
Screenshot: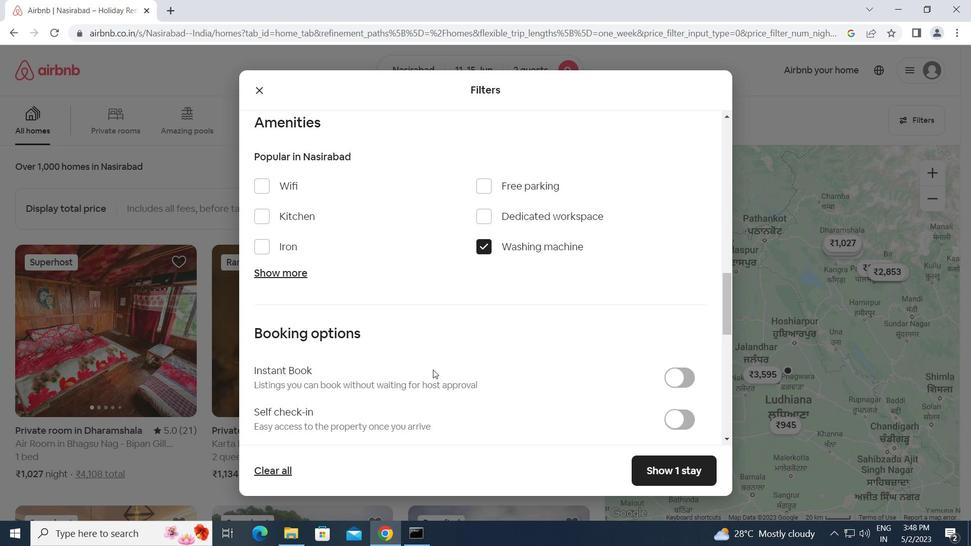 
Action: Mouse moved to (671, 289)
Screenshot: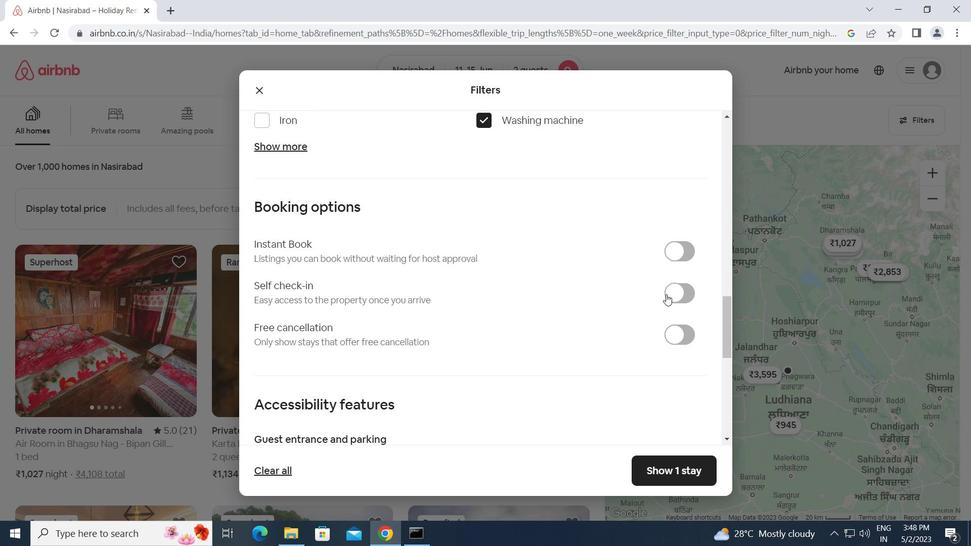 
Action: Mouse pressed left at (671, 289)
Screenshot: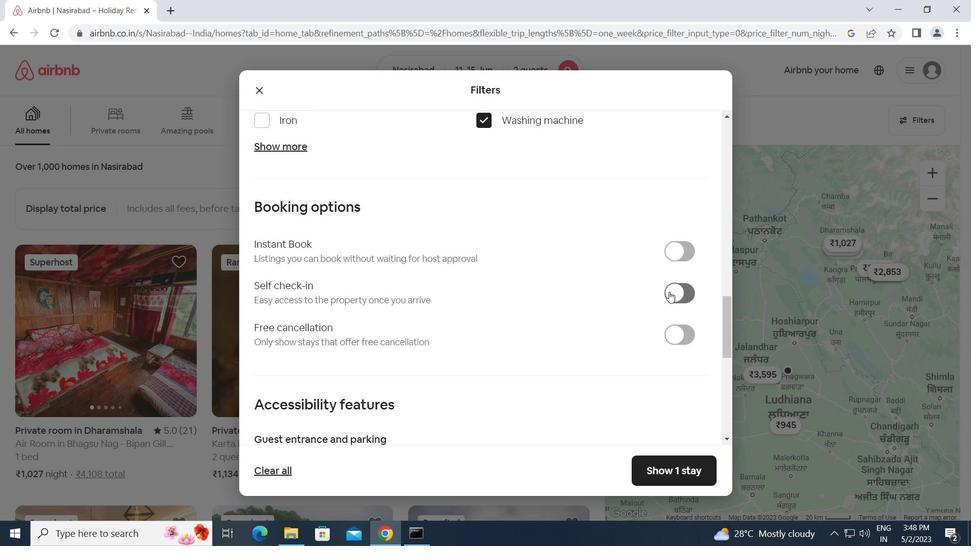 
Action: Mouse moved to (477, 325)
Screenshot: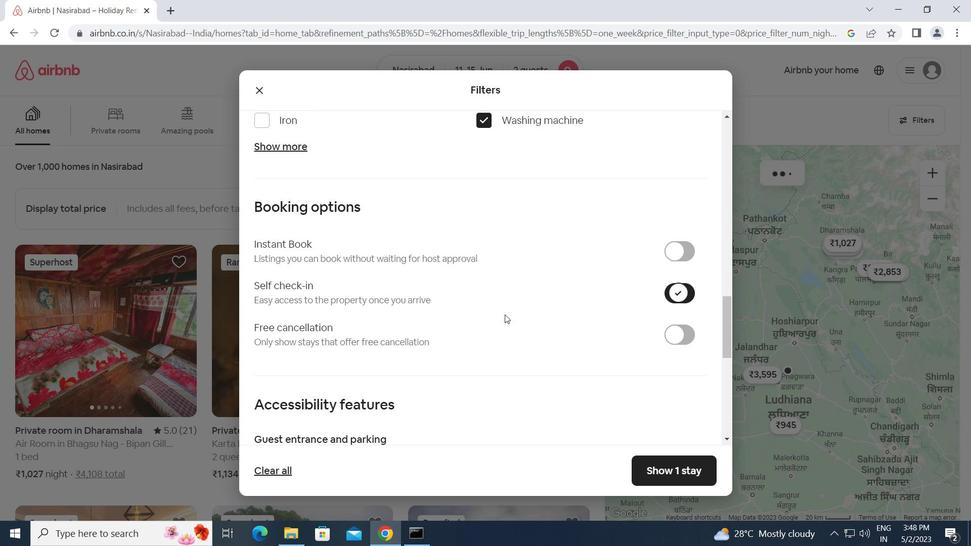 
Action: Mouse scrolled (477, 324) with delta (0, 0)
Screenshot: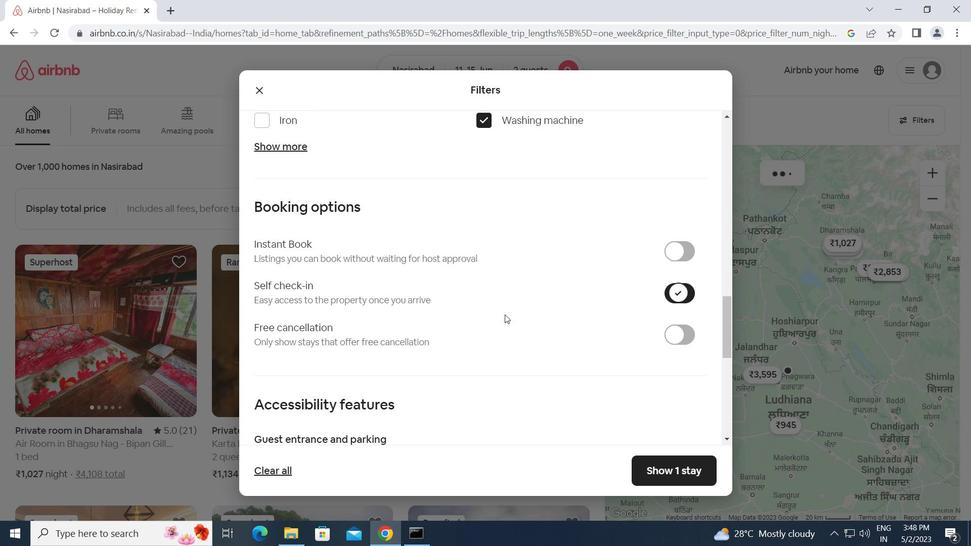 
Action: Mouse scrolled (477, 324) with delta (0, 0)
Screenshot: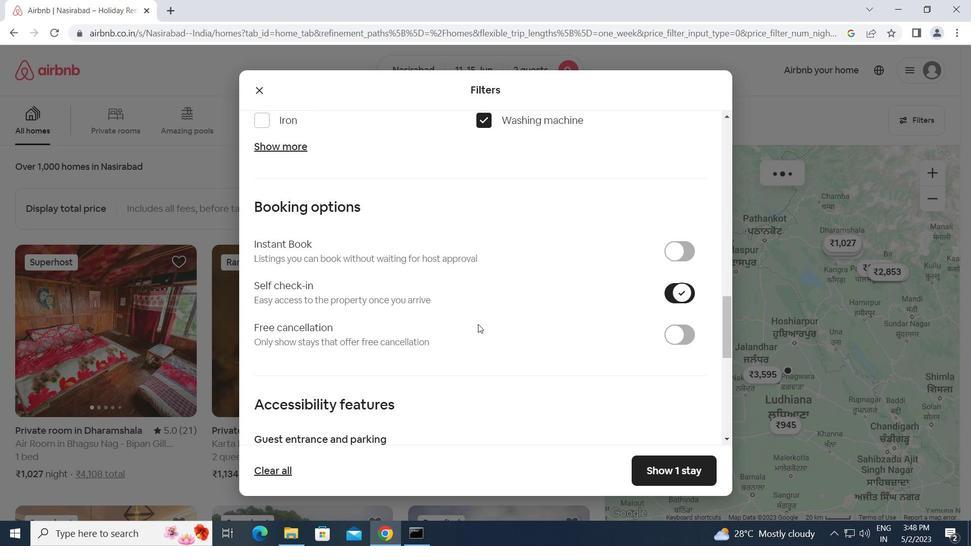 
Action: Mouse scrolled (477, 324) with delta (0, 0)
Screenshot: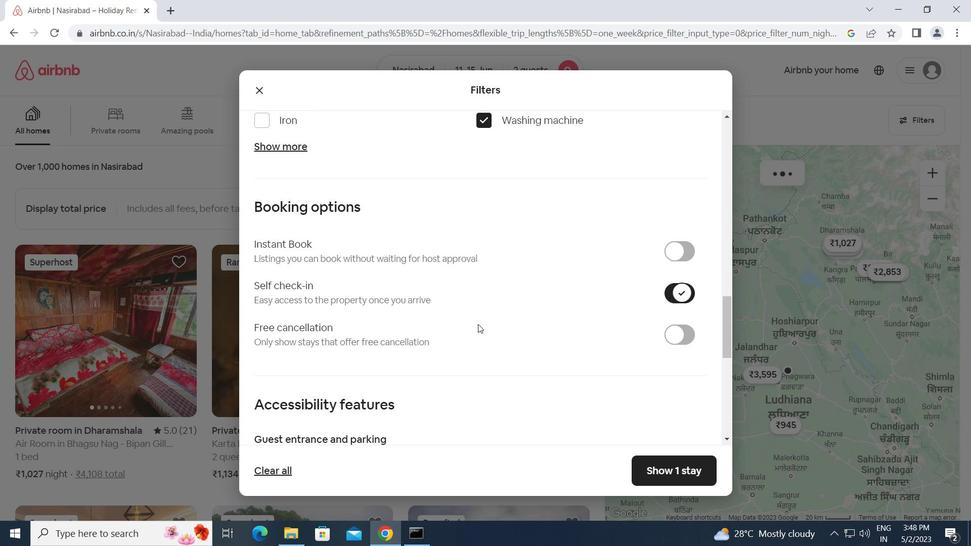 
Action: Mouse scrolled (477, 324) with delta (0, 0)
Screenshot: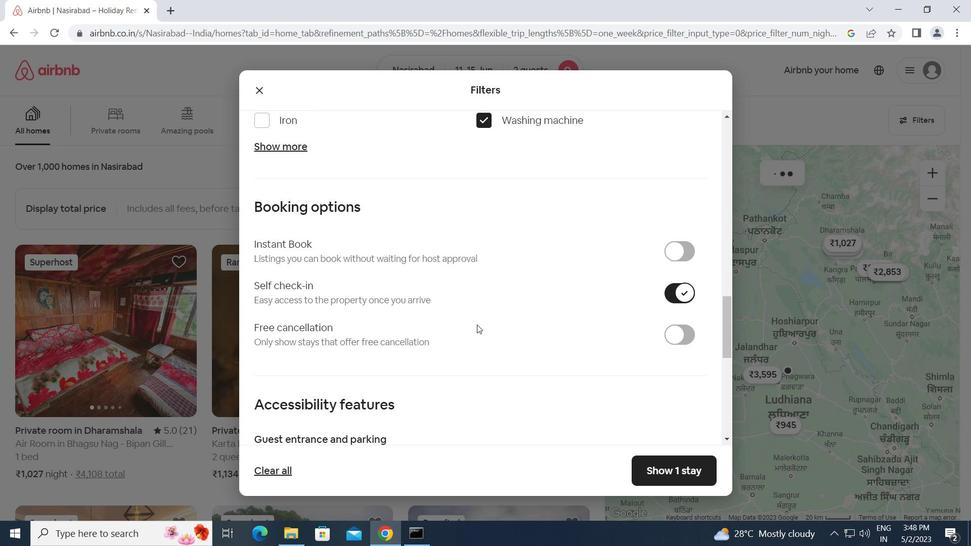 
Action: Mouse scrolled (477, 324) with delta (0, 0)
Screenshot: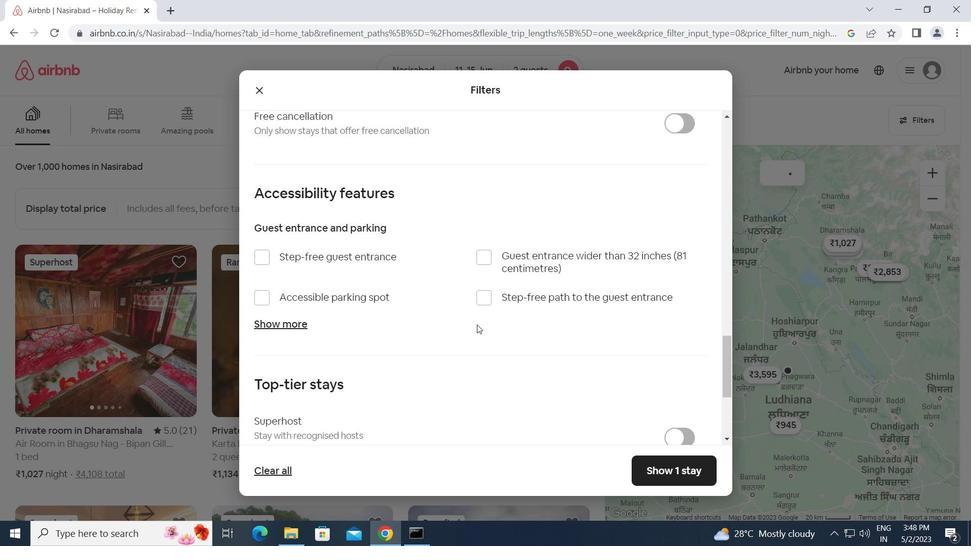 
Action: Mouse scrolled (477, 324) with delta (0, 0)
Screenshot: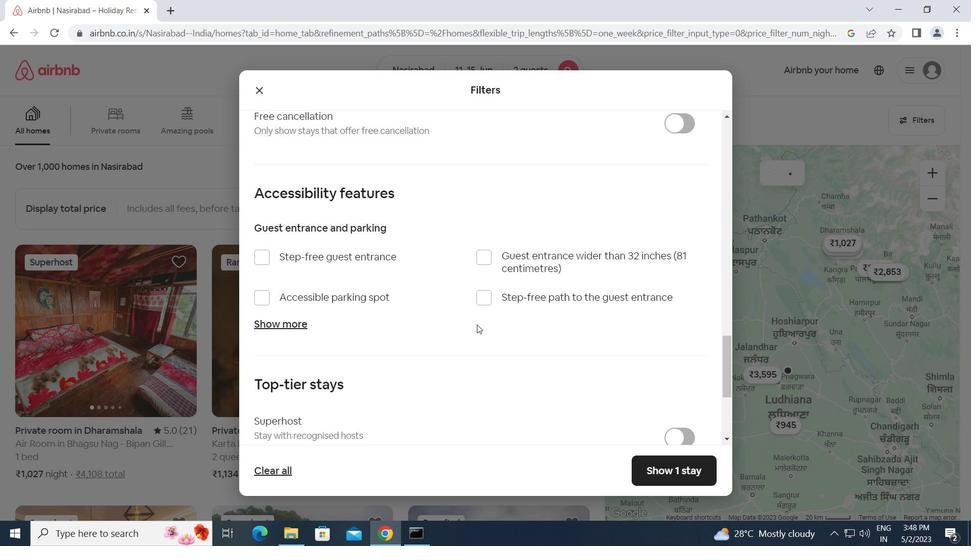 
Action: Mouse scrolled (477, 324) with delta (0, 0)
Screenshot: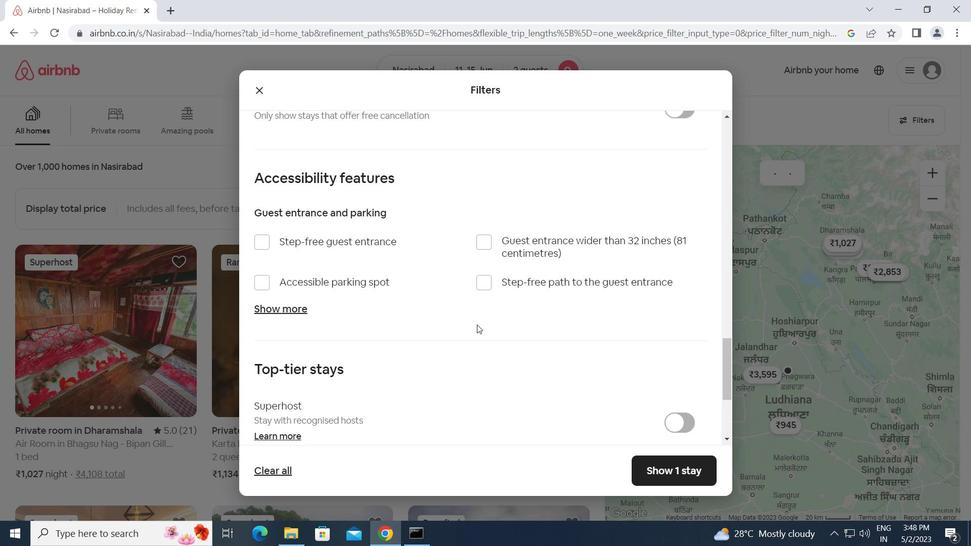 
Action: Mouse moved to (476, 325)
Screenshot: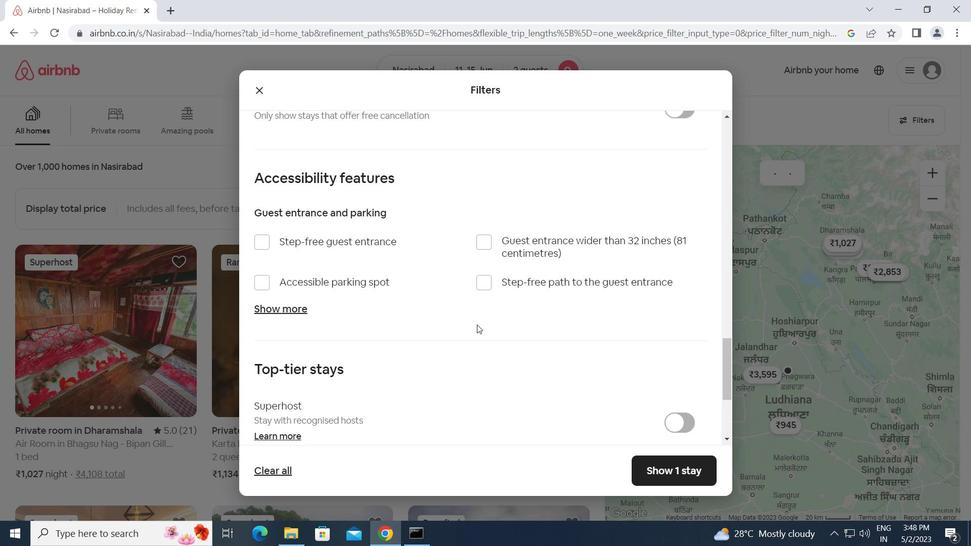 
Action: Mouse scrolled (476, 325) with delta (0, 0)
Screenshot: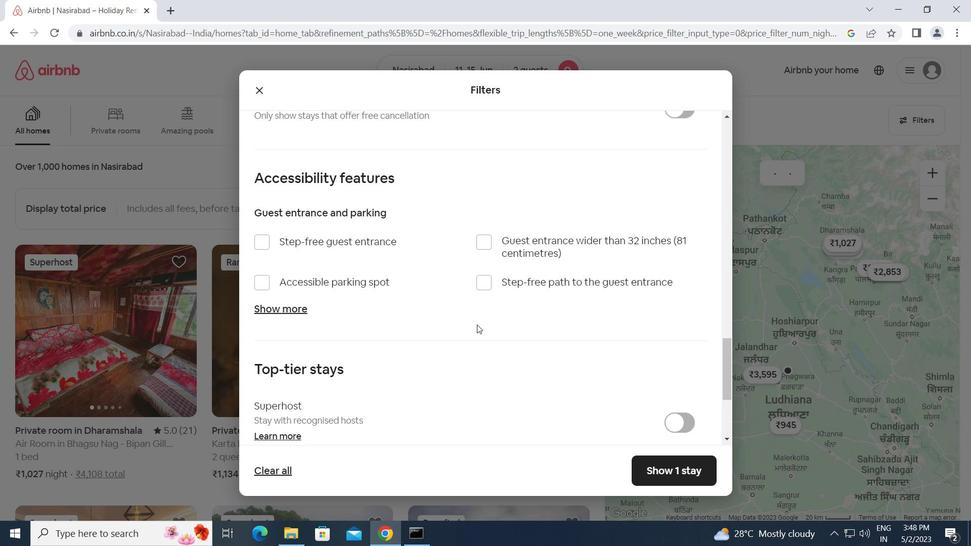 
Action: Mouse moved to (257, 353)
Screenshot: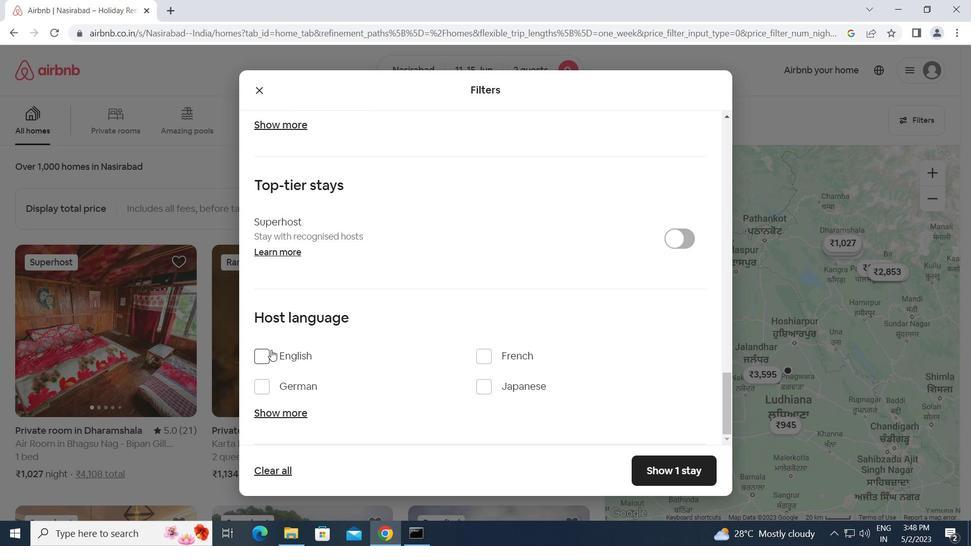 
Action: Mouse pressed left at (257, 353)
Screenshot: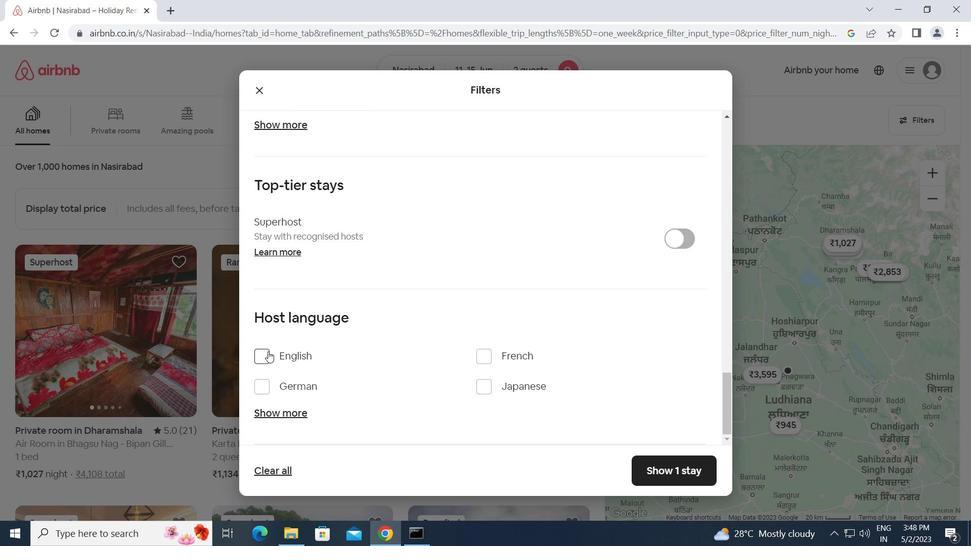 
Action: Mouse moved to (645, 466)
Screenshot: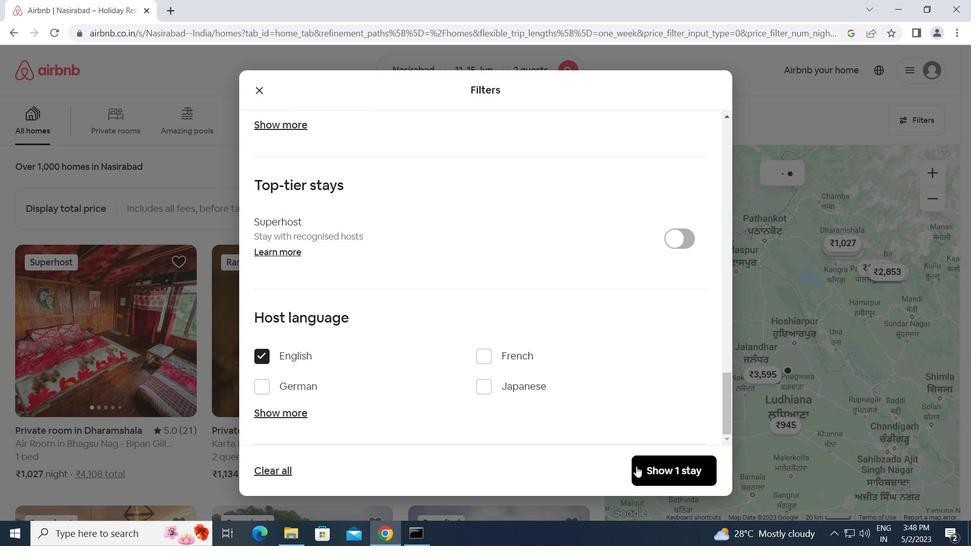
Action: Mouse pressed left at (645, 466)
Screenshot: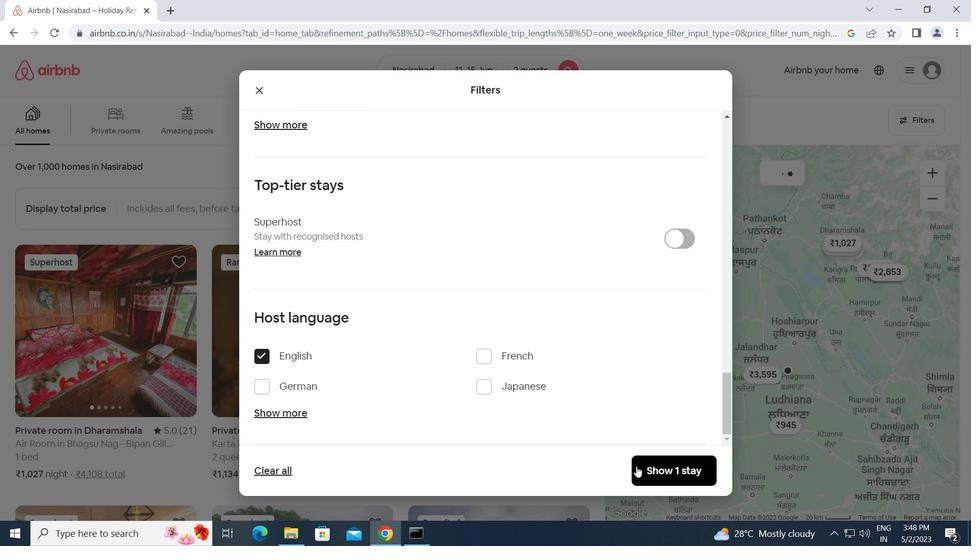 
Action: Mouse moved to (646, 466)
Screenshot: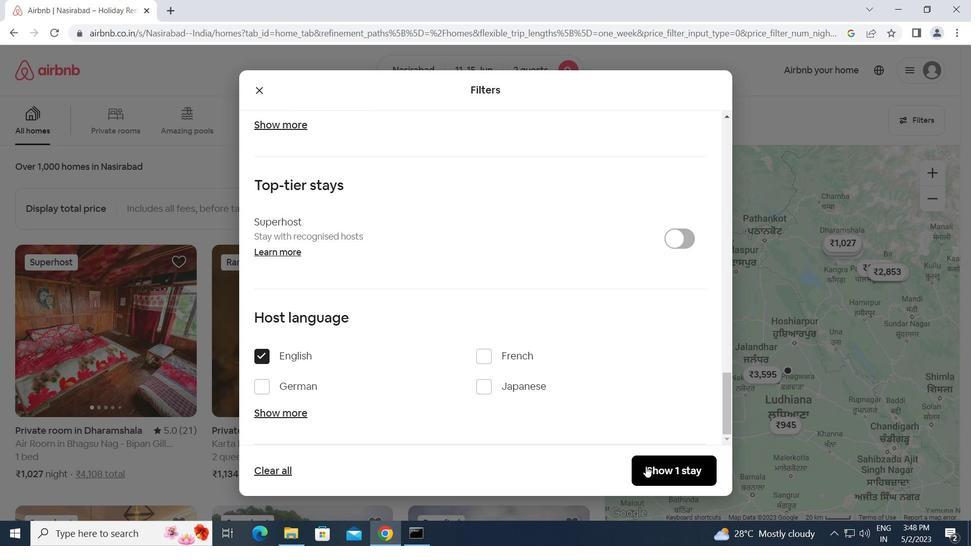 
